 Task: Create a scrum project BuildTech. Add to scrum project BuildTech a team member softage.3@softage.net and assign as Project Lead. Add to scrum project BuildTech a team member softage.4@softage.net
Action: Mouse moved to (199, 55)
Screenshot: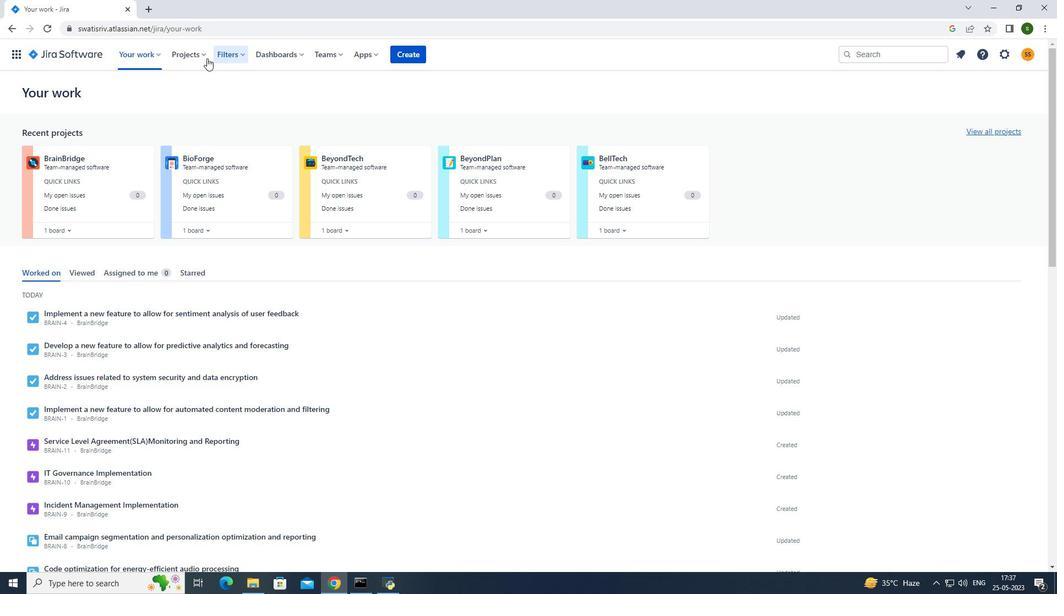 
Action: Mouse pressed left at (199, 55)
Screenshot: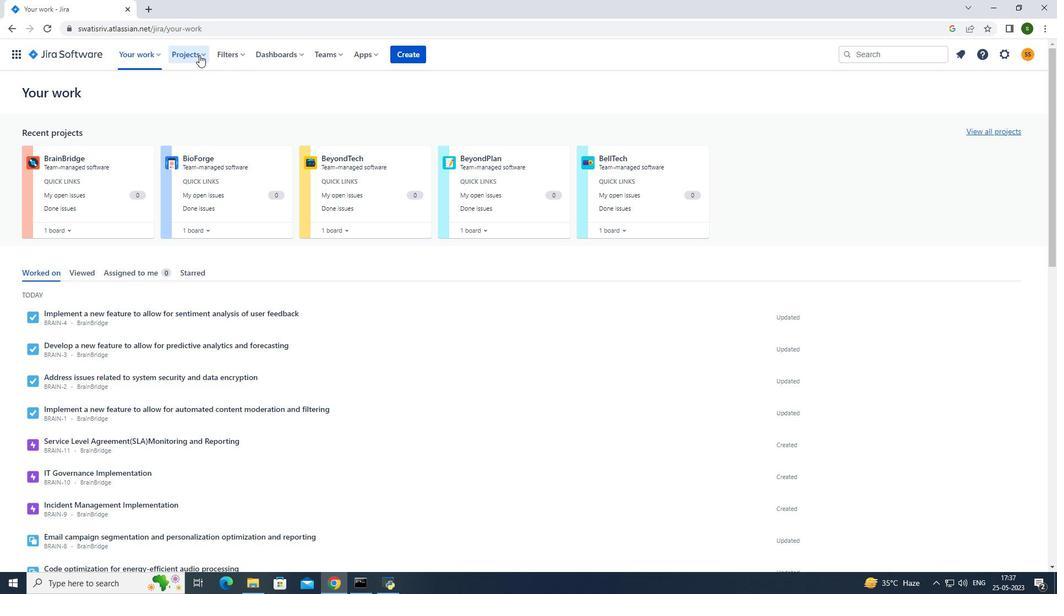 
Action: Mouse moved to (250, 273)
Screenshot: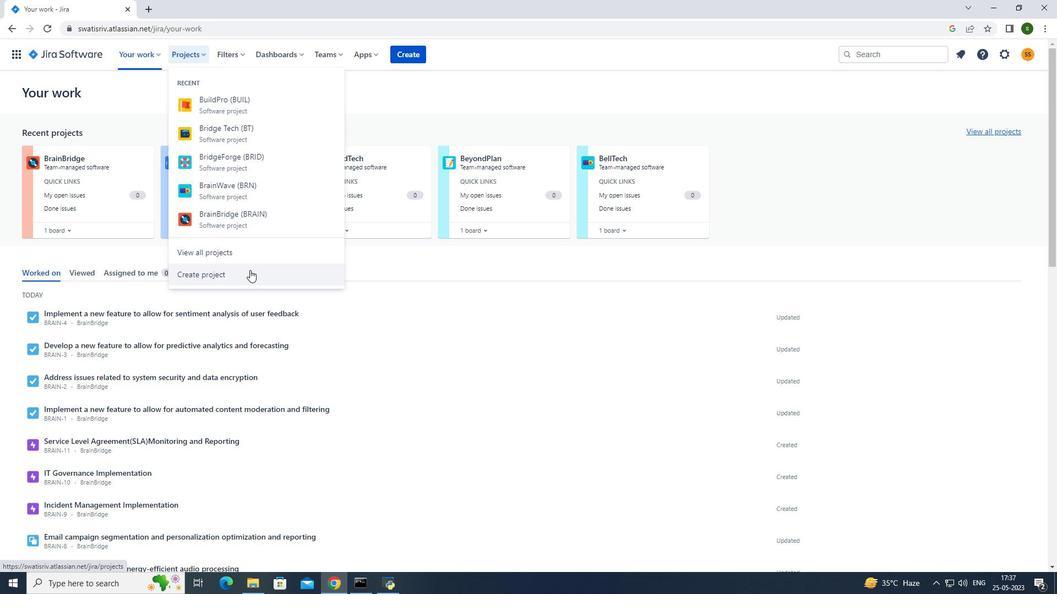 
Action: Mouse pressed left at (250, 273)
Screenshot: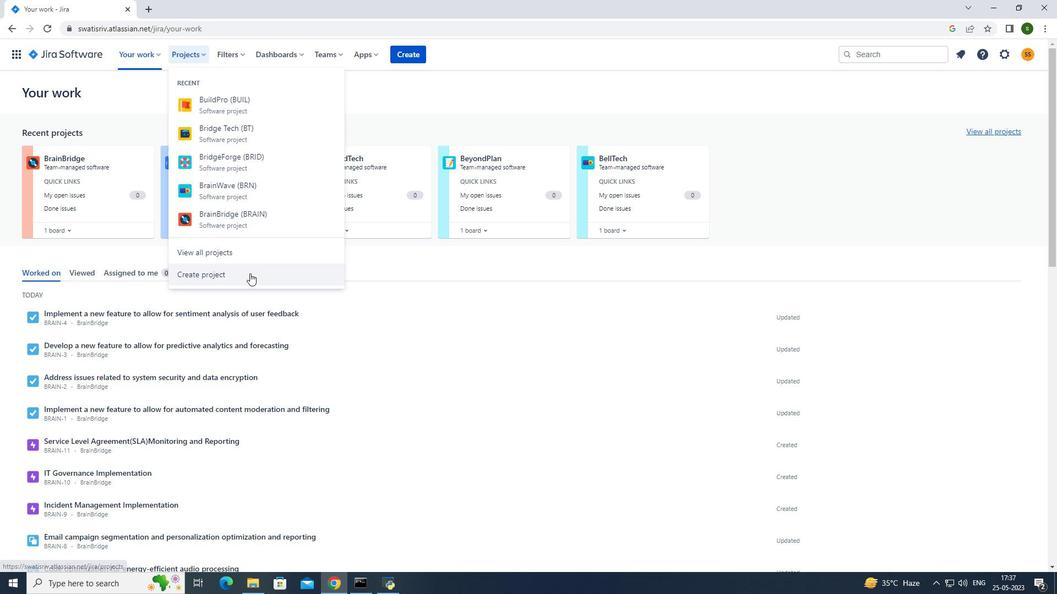
Action: Mouse moved to (717, 269)
Screenshot: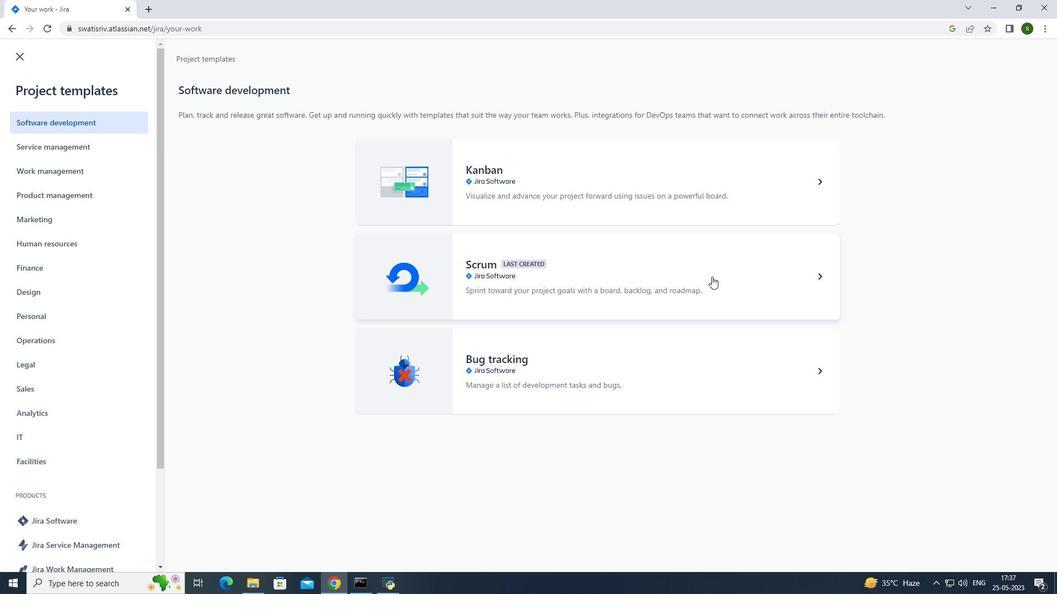 
Action: Mouse pressed left at (717, 269)
Screenshot: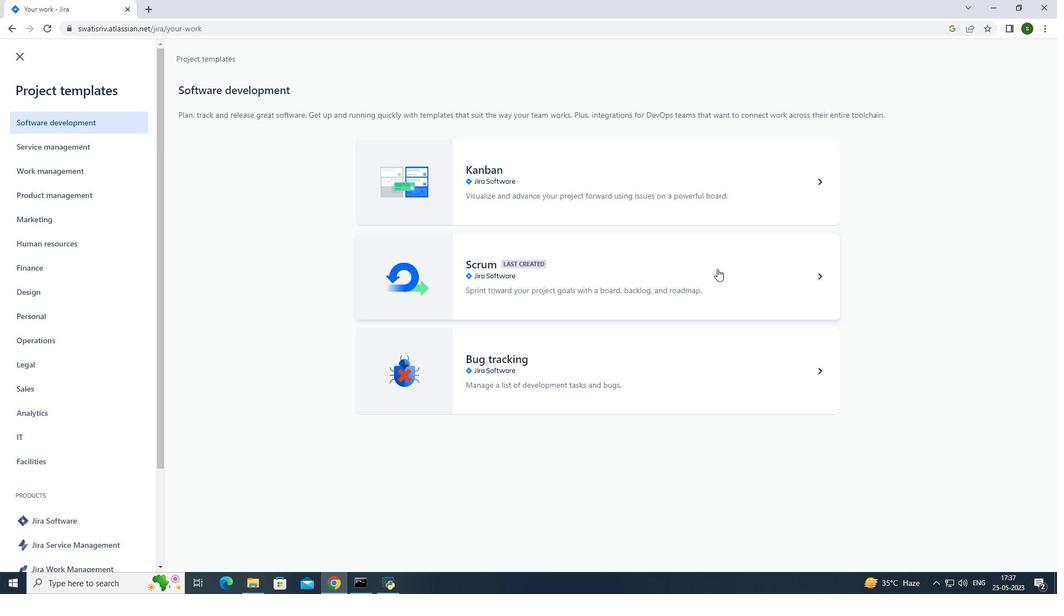 
Action: Mouse moved to (822, 549)
Screenshot: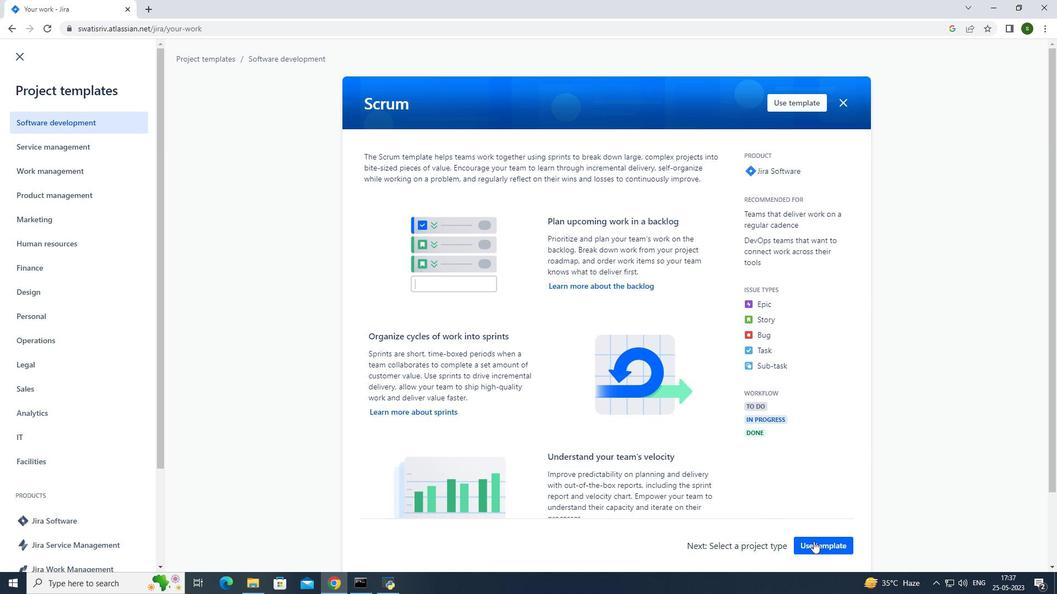 
Action: Mouse pressed left at (822, 549)
Screenshot: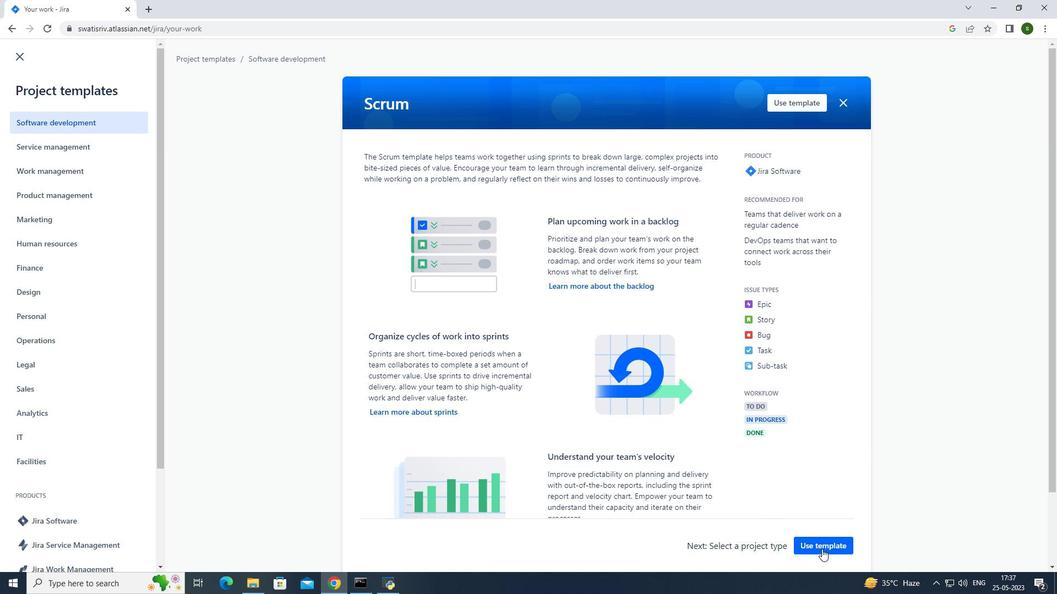 
Action: Mouse moved to (494, 540)
Screenshot: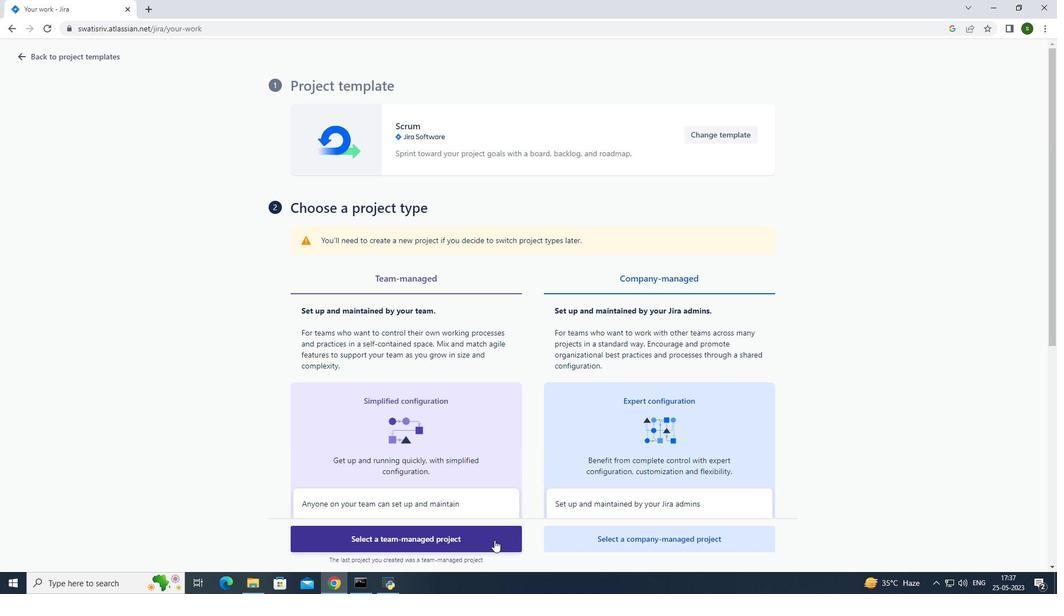 
Action: Mouse pressed left at (494, 540)
Screenshot: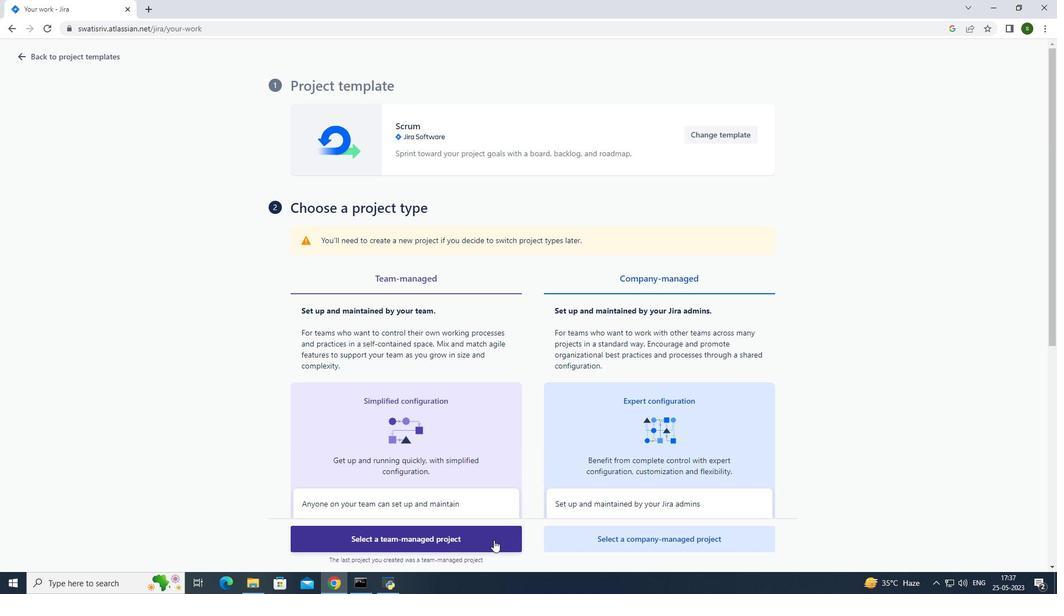 
Action: Mouse moved to (346, 250)
Screenshot: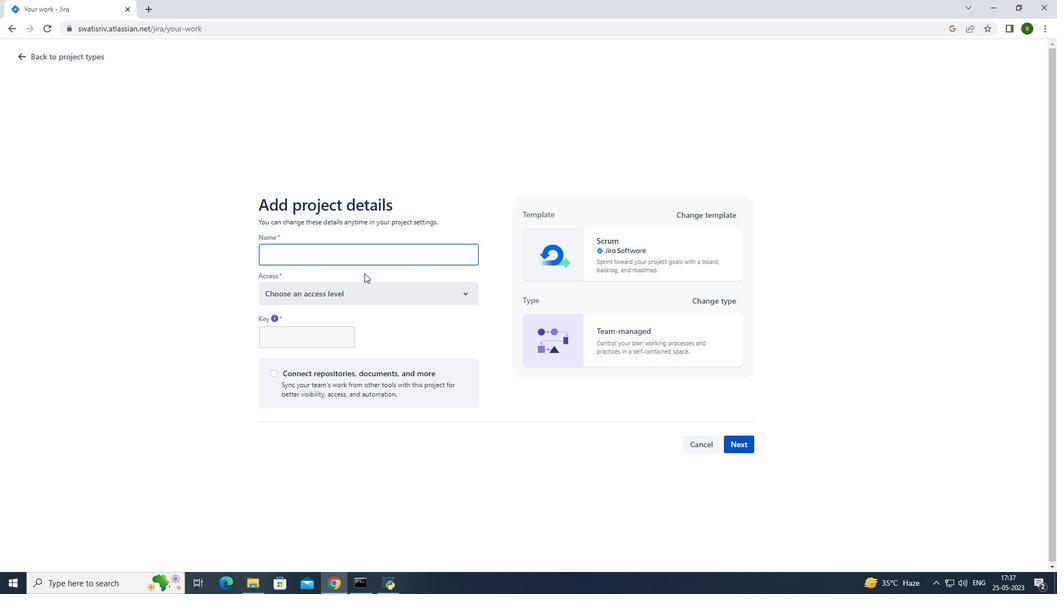 
Action: Mouse pressed left at (346, 250)
Screenshot: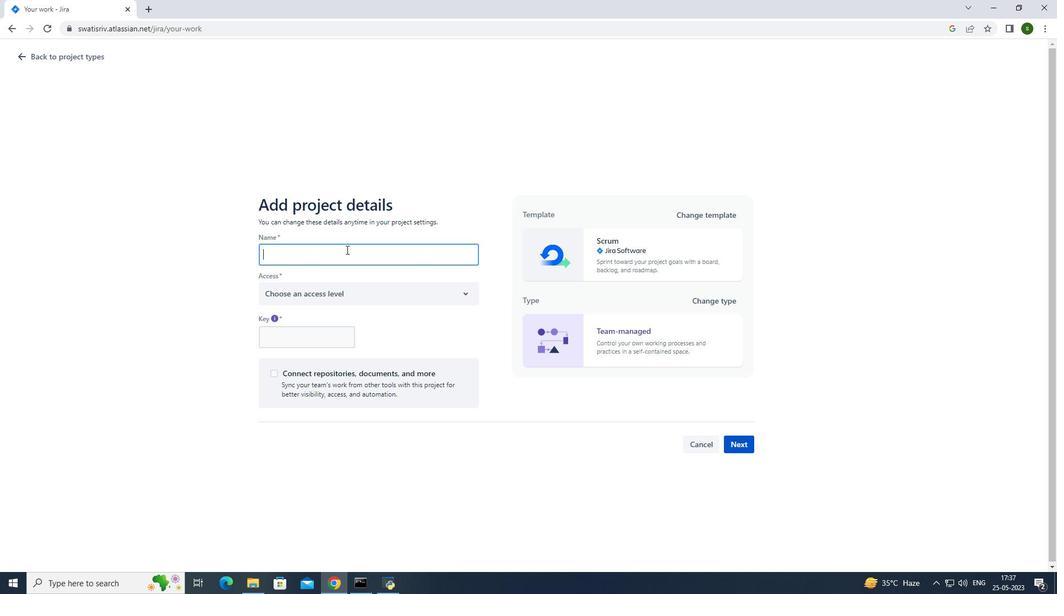 
Action: Mouse moved to (347, 234)
Screenshot: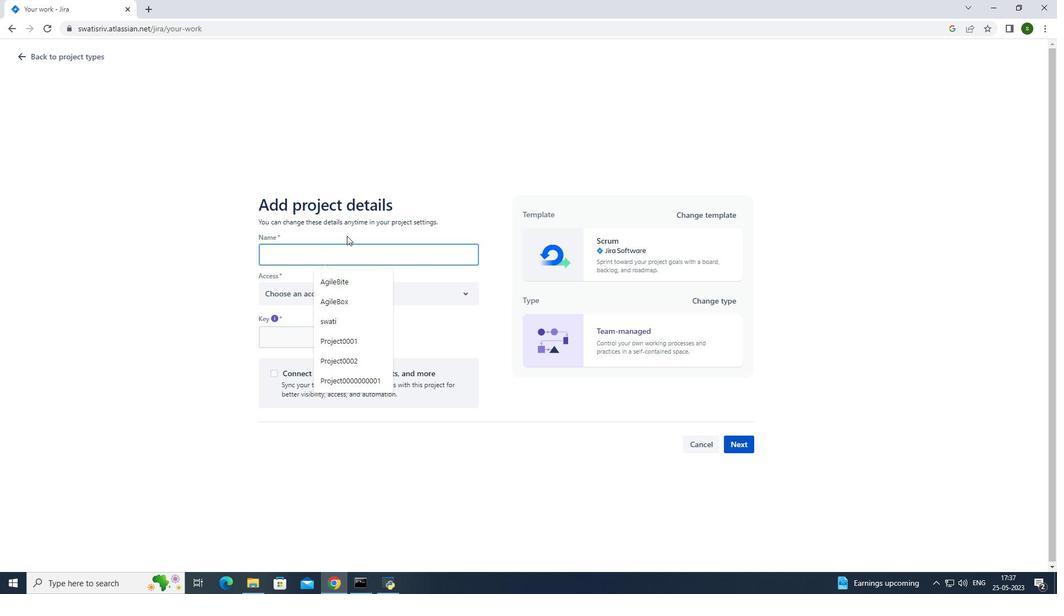 
Action: Key pressed <Key.caps_lock>B<Key.caps_lock>uild<Key.caps_lock>T<Key.caps_lock>ech
Screenshot: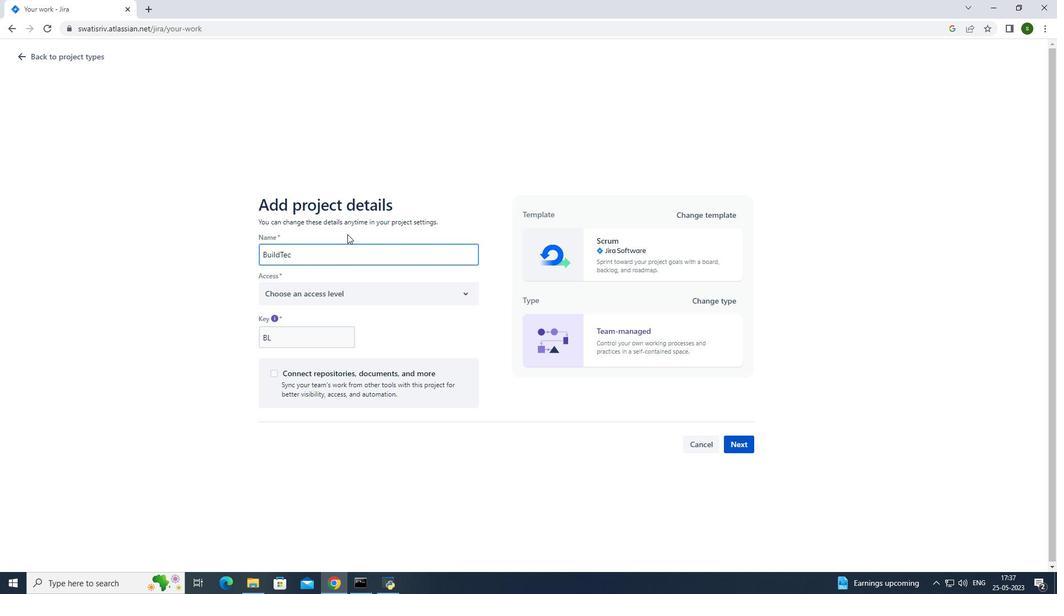 
Action: Mouse moved to (399, 289)
Screenshot: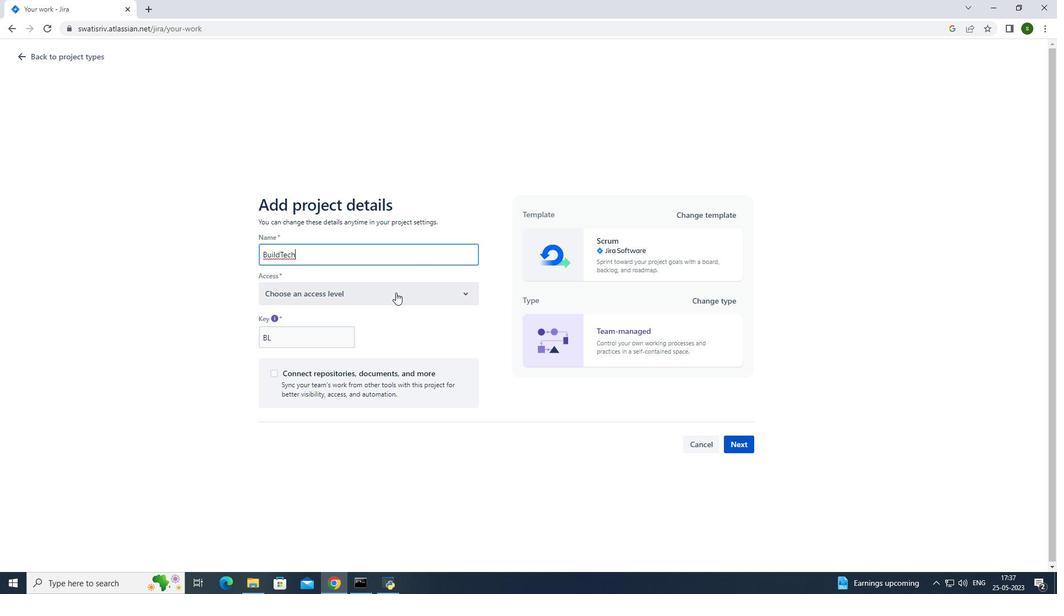 
Action: Mouse pressed left at (399, 289)
Screenshot: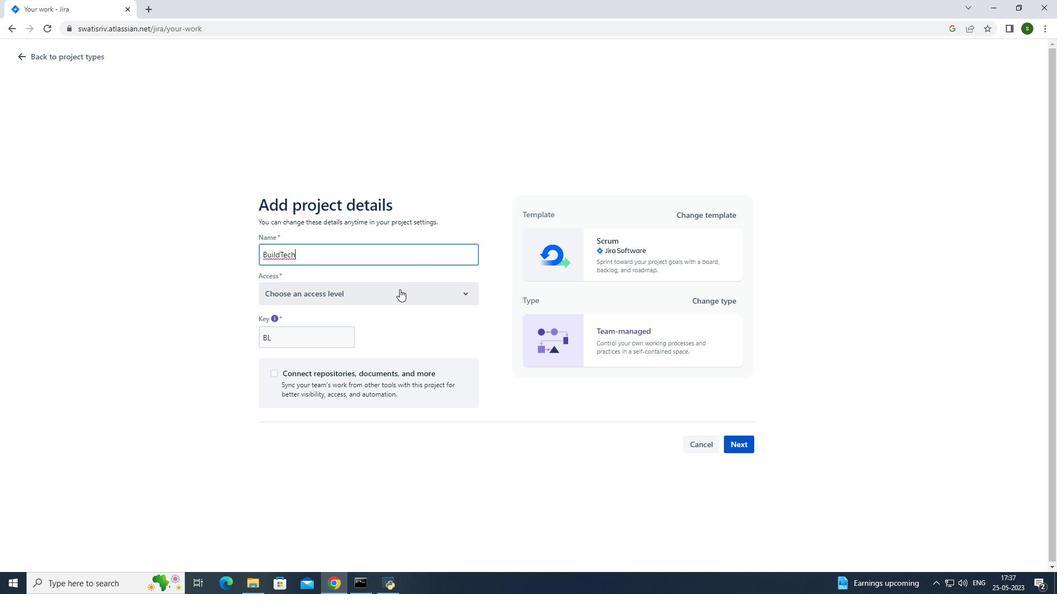 
Action: Mouse moved to (375, 327)
Screenshot: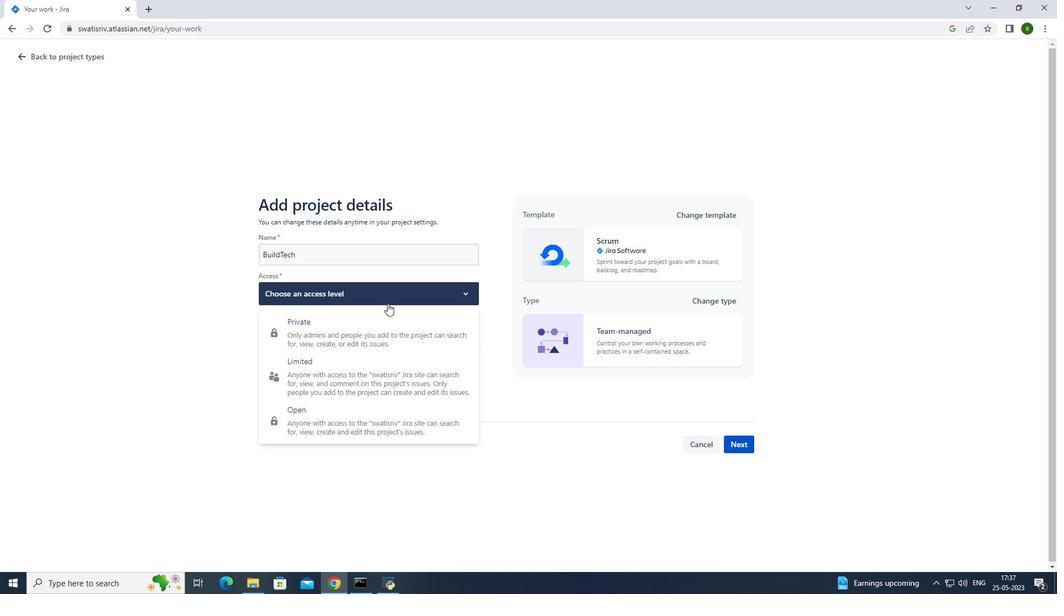 
Action: Mouse pressed left at (375, 327)
Screenshot: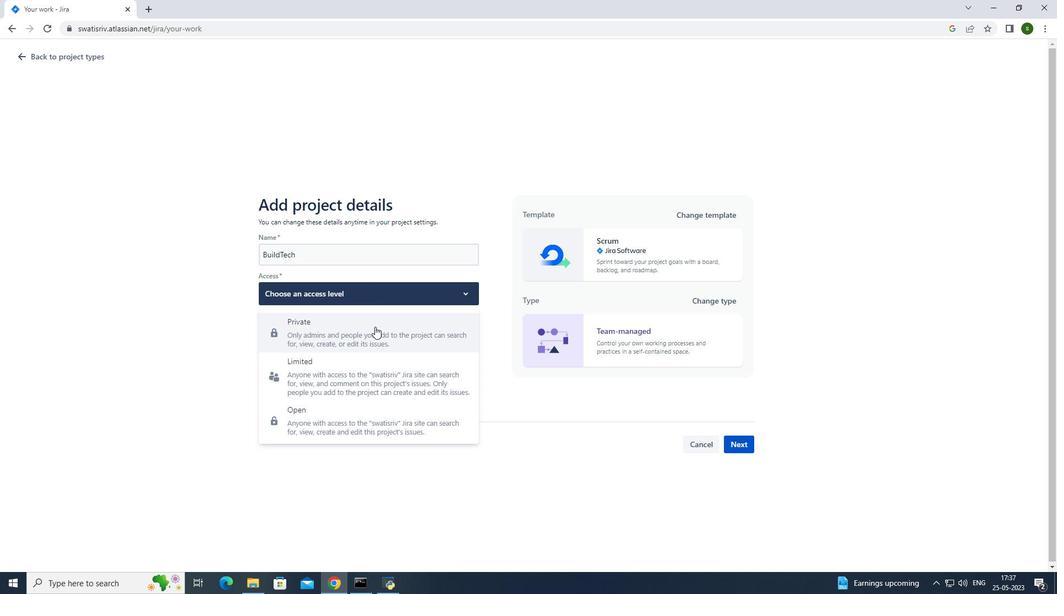 
Action: Mouse moved to (740, 445)
Screenshot: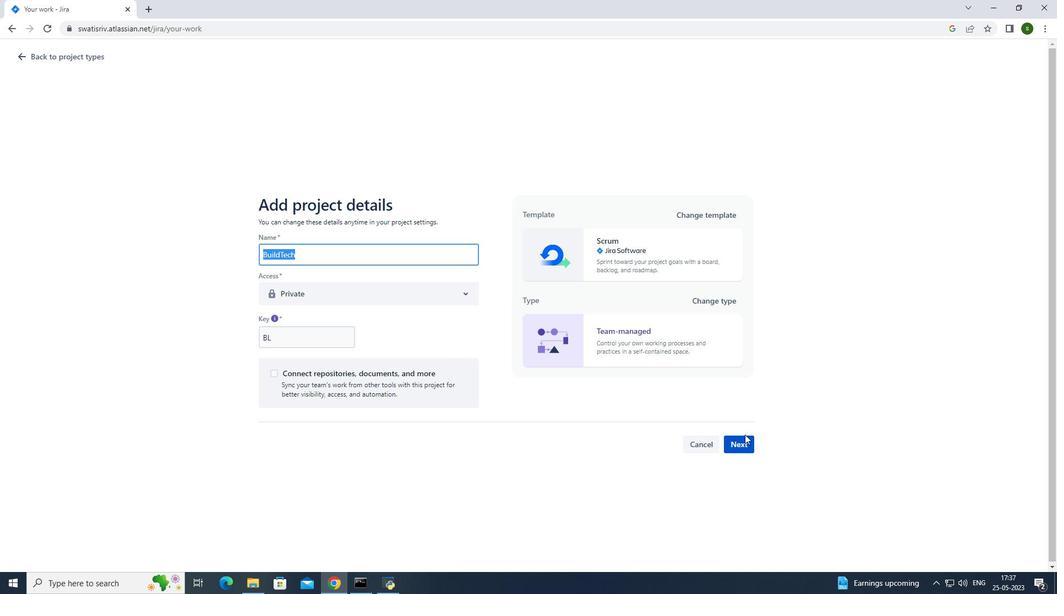 
Action: Mouse pressed left at (740, 445)
Screenshot: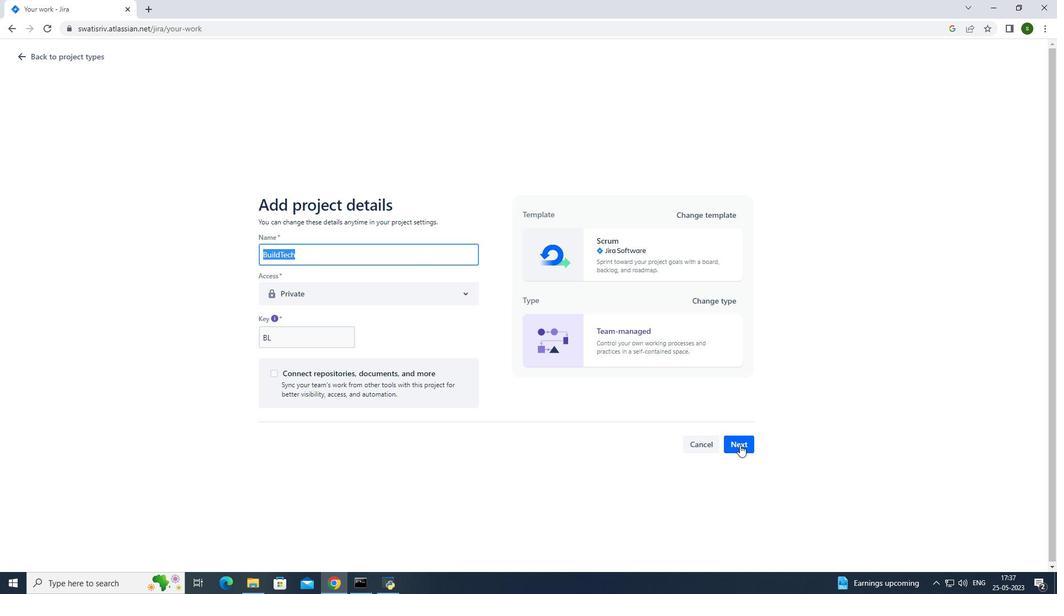 
Action: Mouse moved to (648, 370)
Screenshot: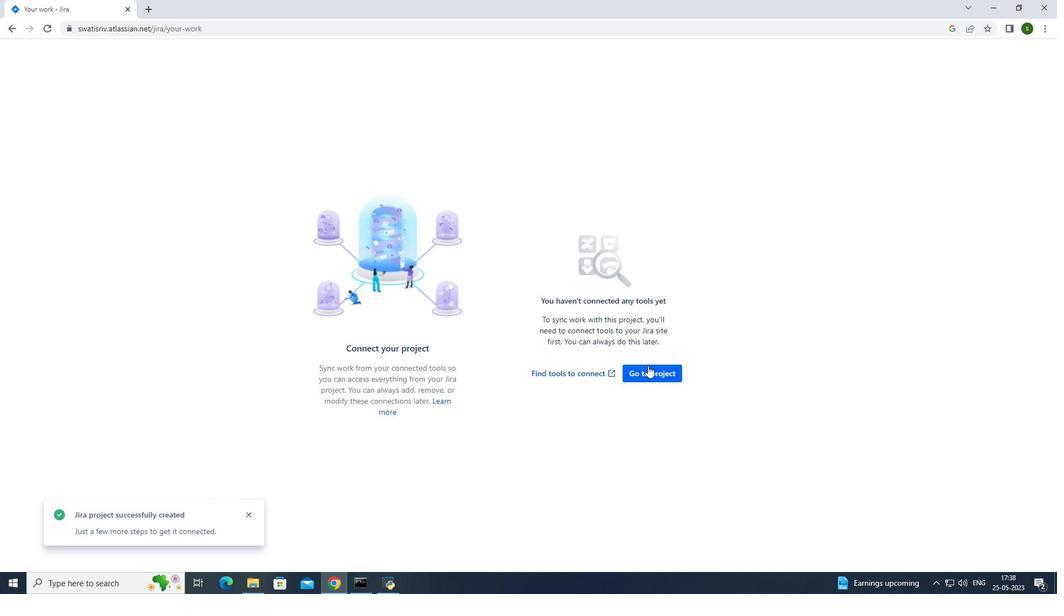 
Action: Mouse pressed left at (648, 370)
Screenshot: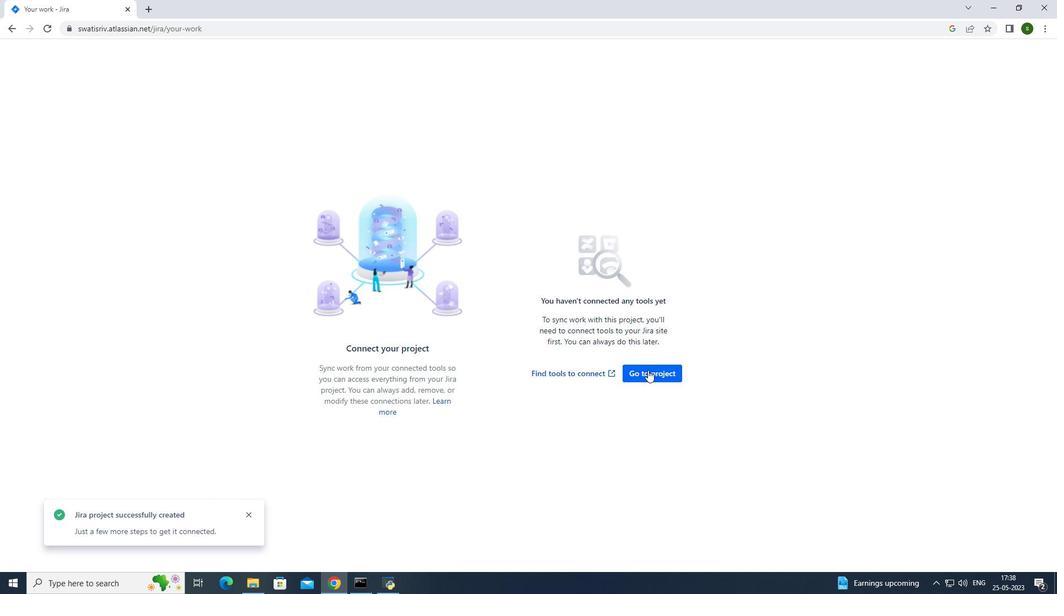 
Action: Mouse moved to (183, 54)
Screenshot: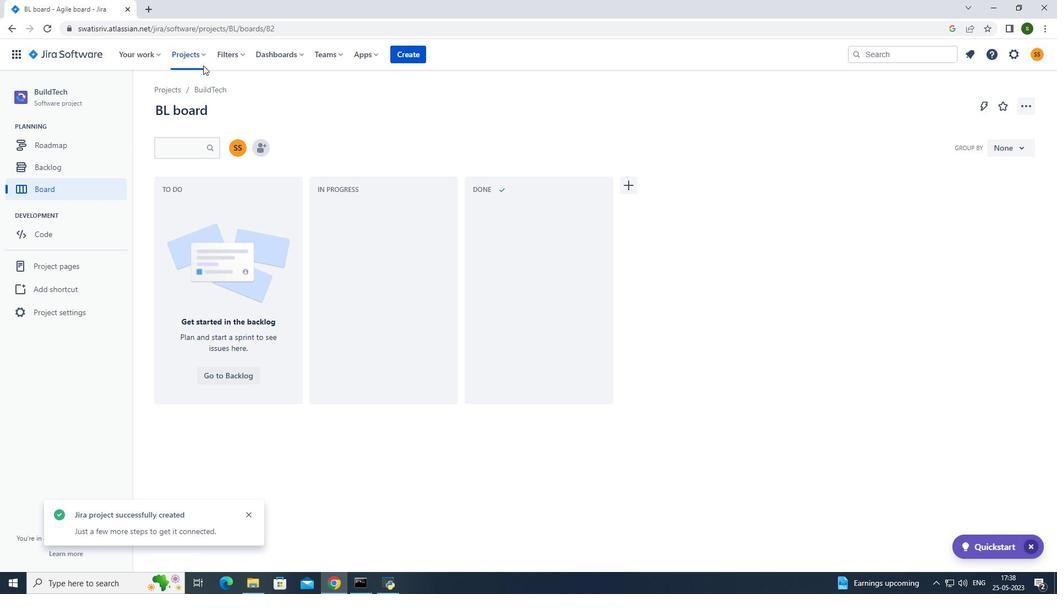 
Action: Mouse pressed left at (183, 54)
Screenshot: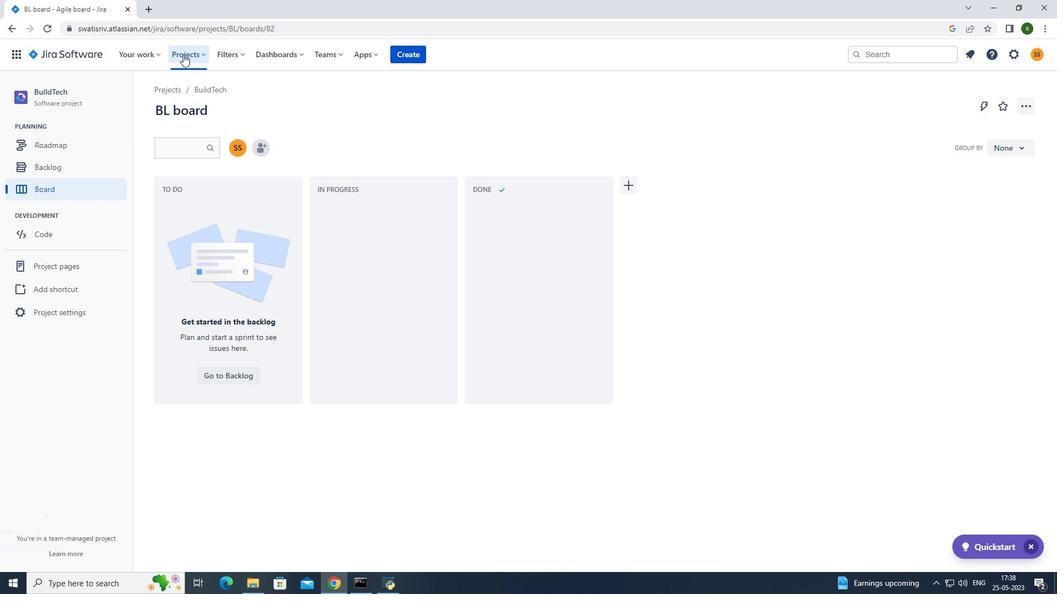 
Action: Mouse moved to (204, 100)
Screenshot: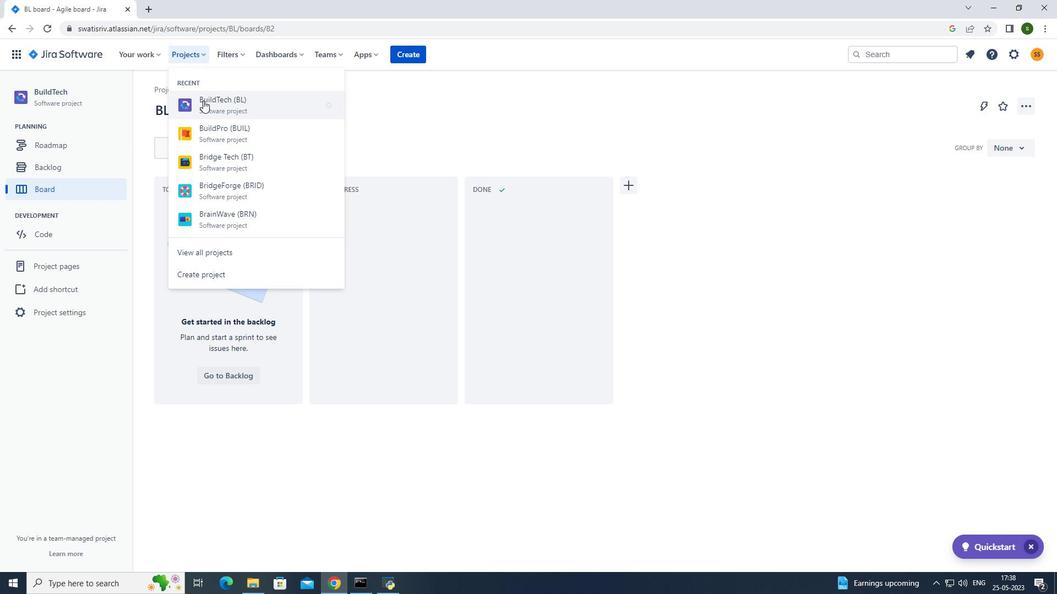 
Action: Mouse pressed left at (204, 100)
Screenshot: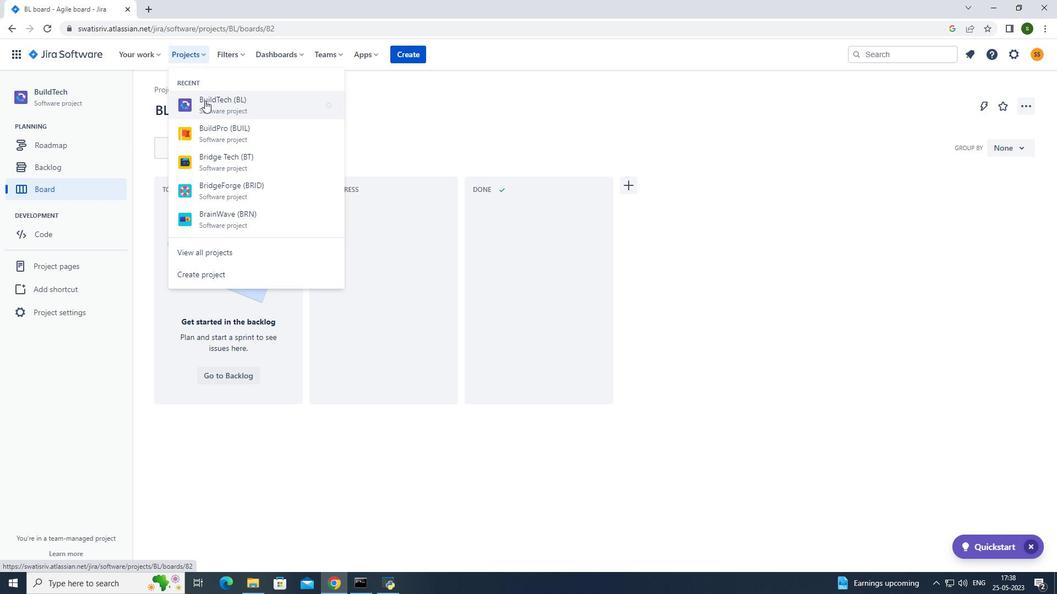 
Action: Mouse moved to (264, 143)
Screenshot: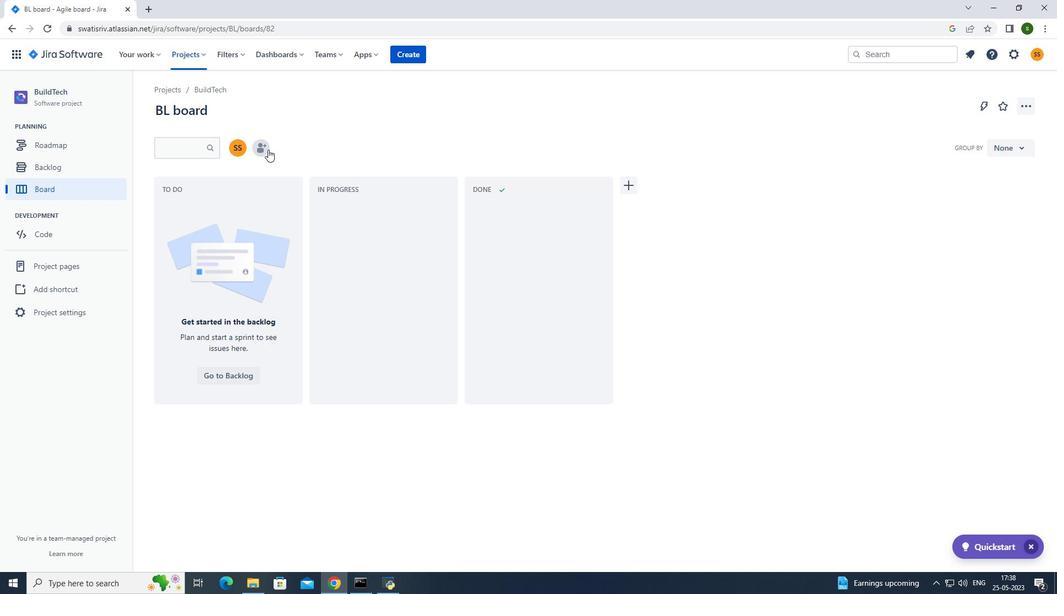 
Action: Mouse pressed left at (264, 143)
Screenshot: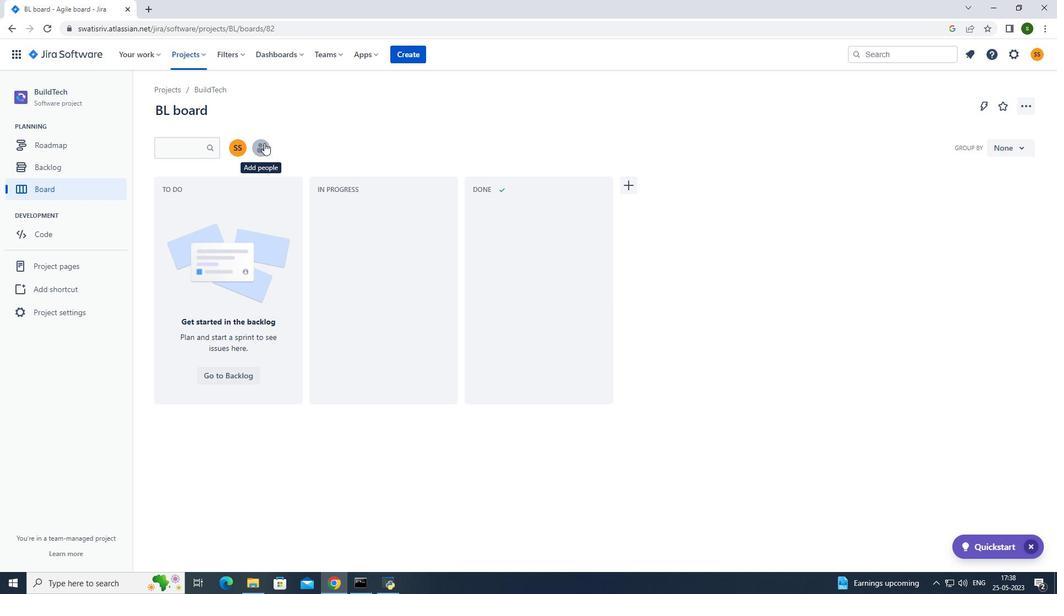 
Action: Mouse moved to (523, 137)
Screenshot: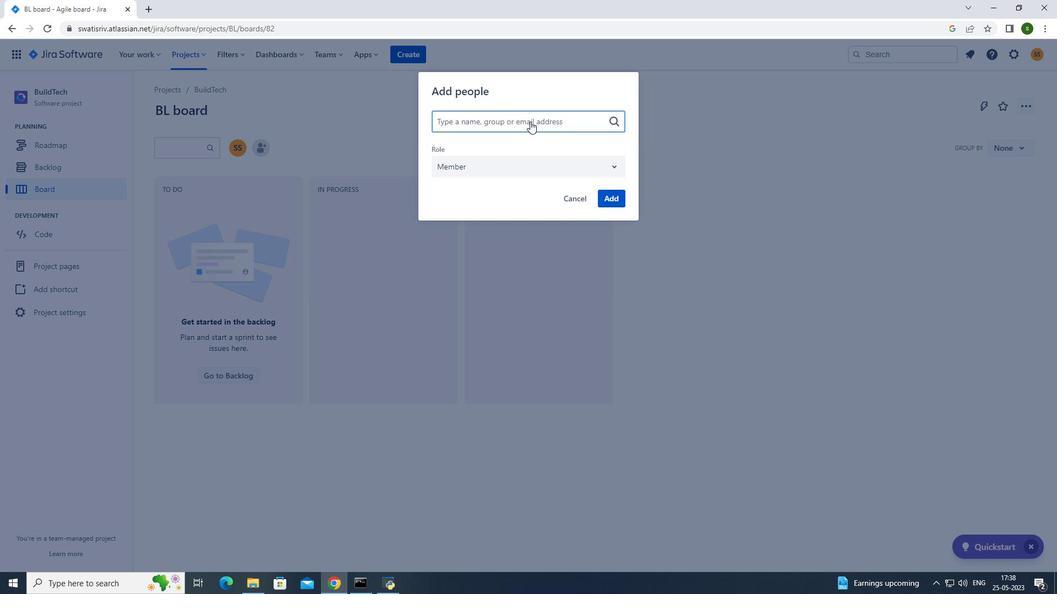 
Action: Key pressed softage.3<Key.shift>@softage.net
Screenshot: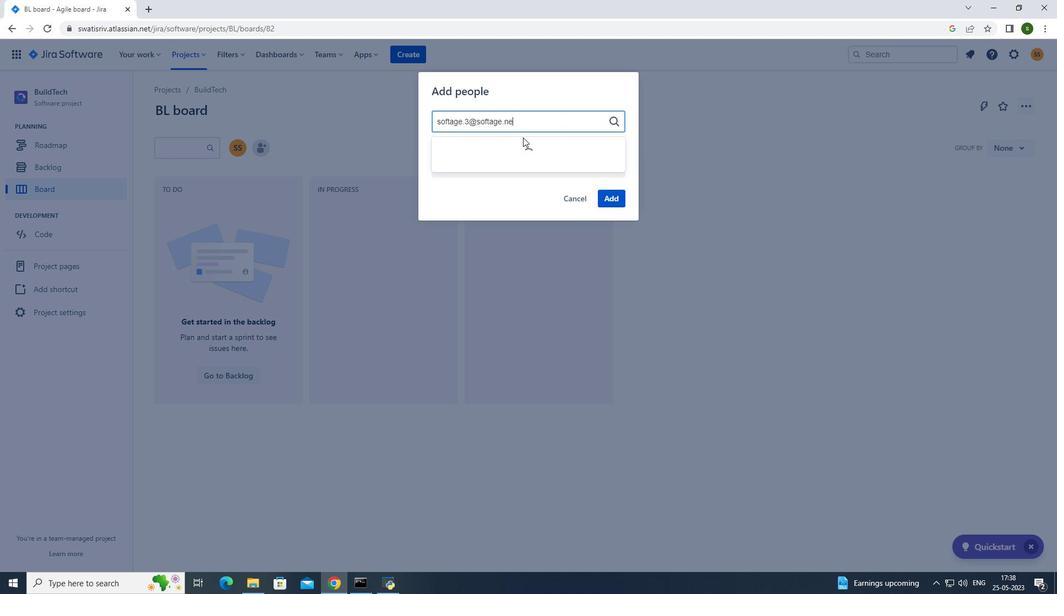 
Action: Mouse moved to (485, 157)
Screenshot: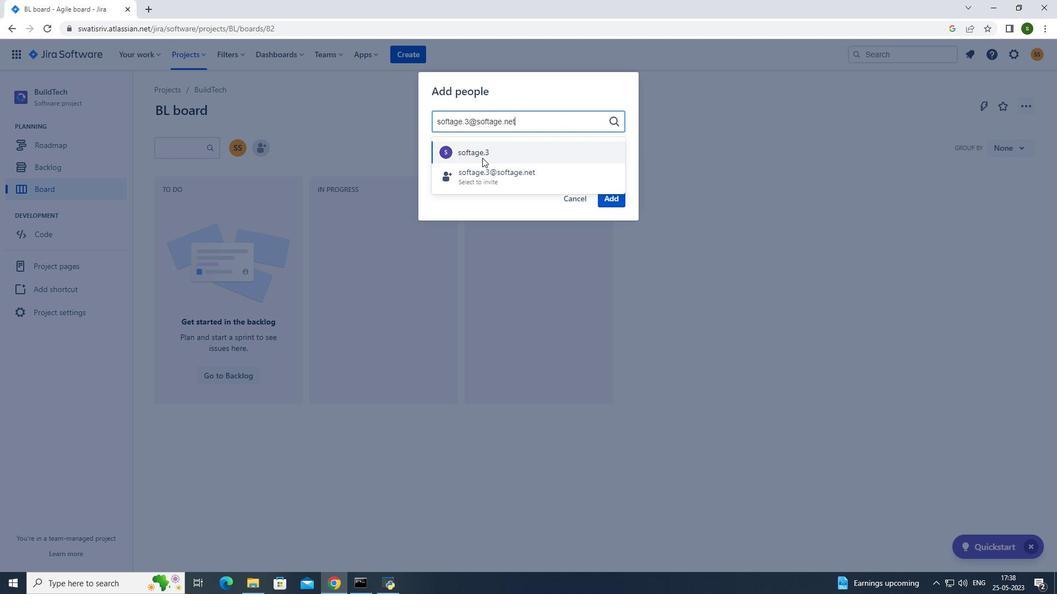 
Action: Mouse pressed left at (485, 157)
Screenshot: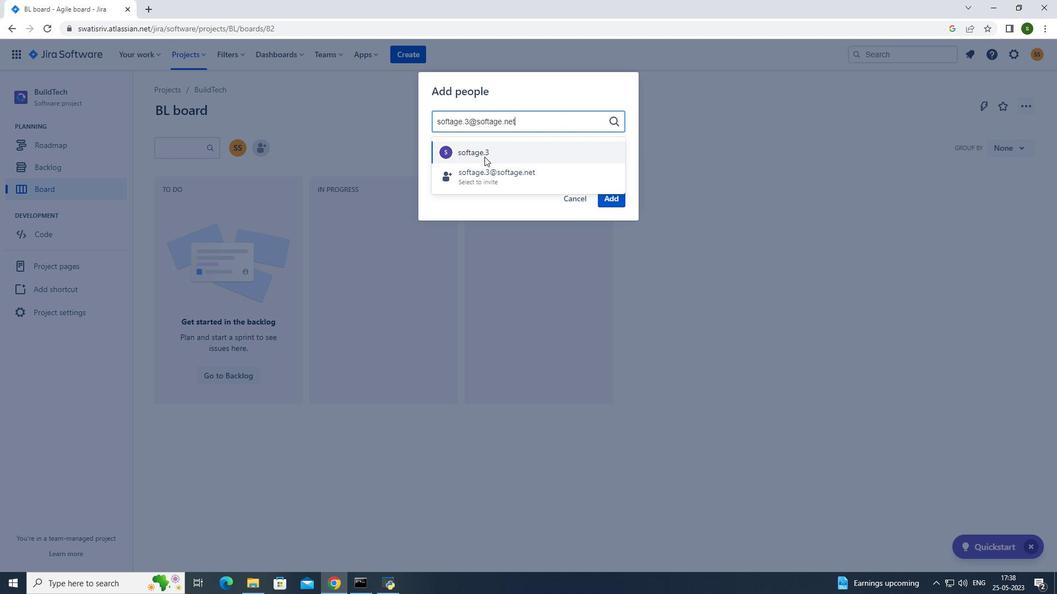
Action: Mouse moved to (612, 197)
Screenshot: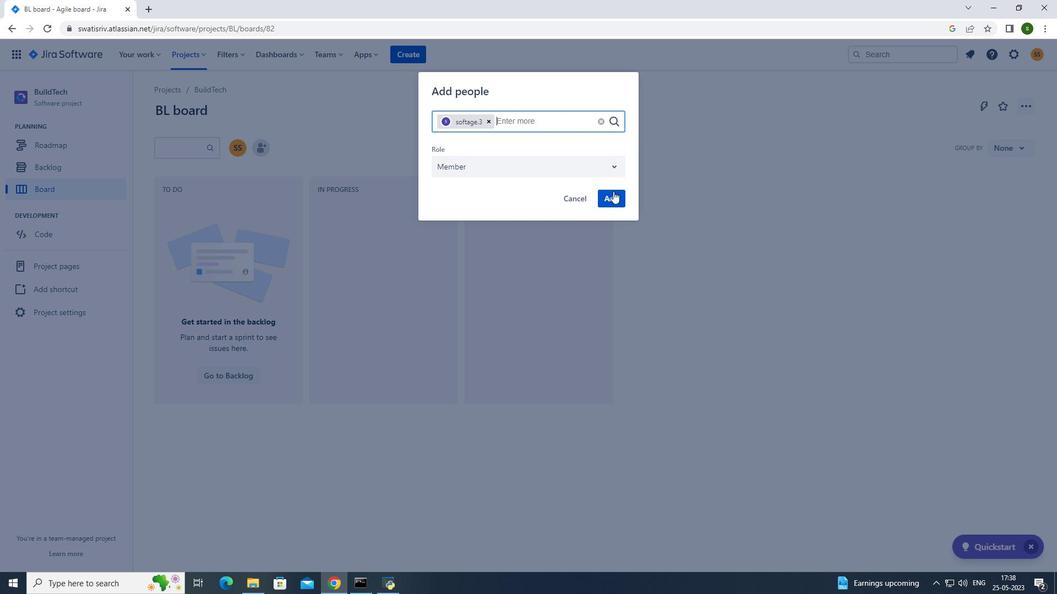
Action: Mouse pressed left at (612, 197)
Screenshot: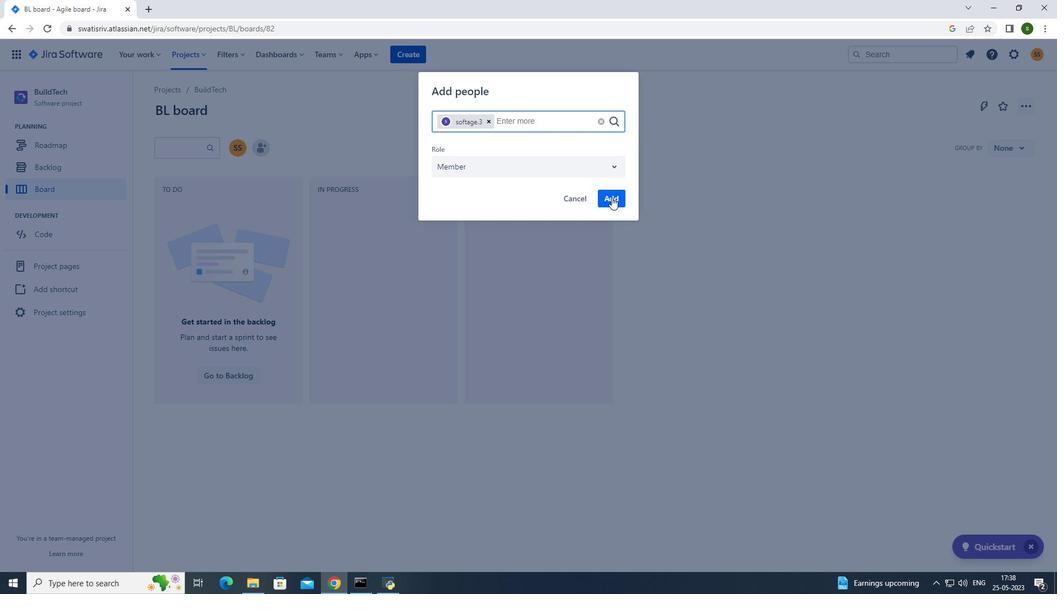
Action: Mouse moved to (204, 51)
Screenshot: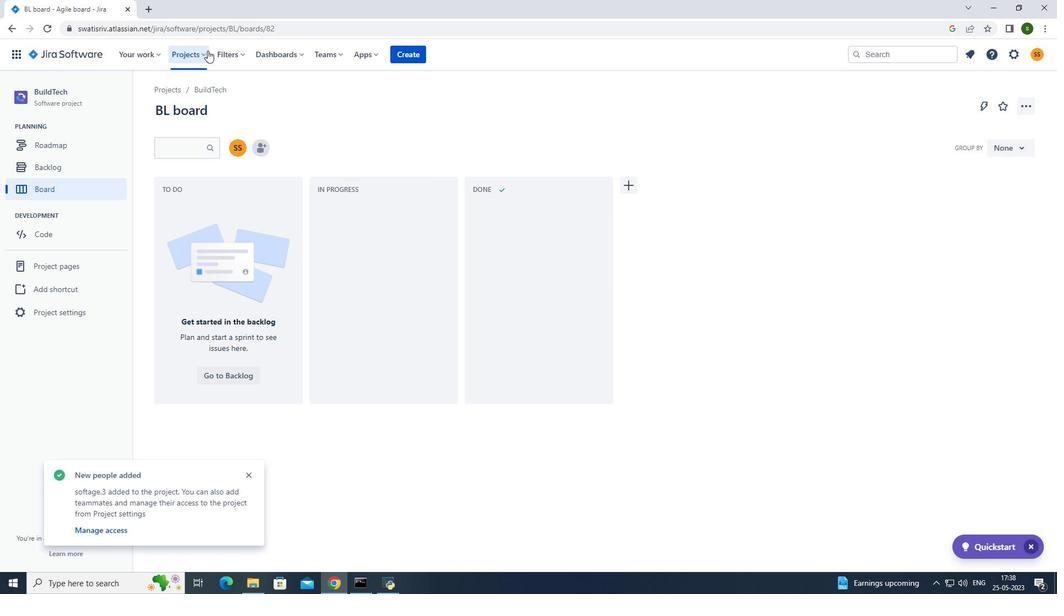 
Action: Mouse pressed left at (204, 51)
Screenshot: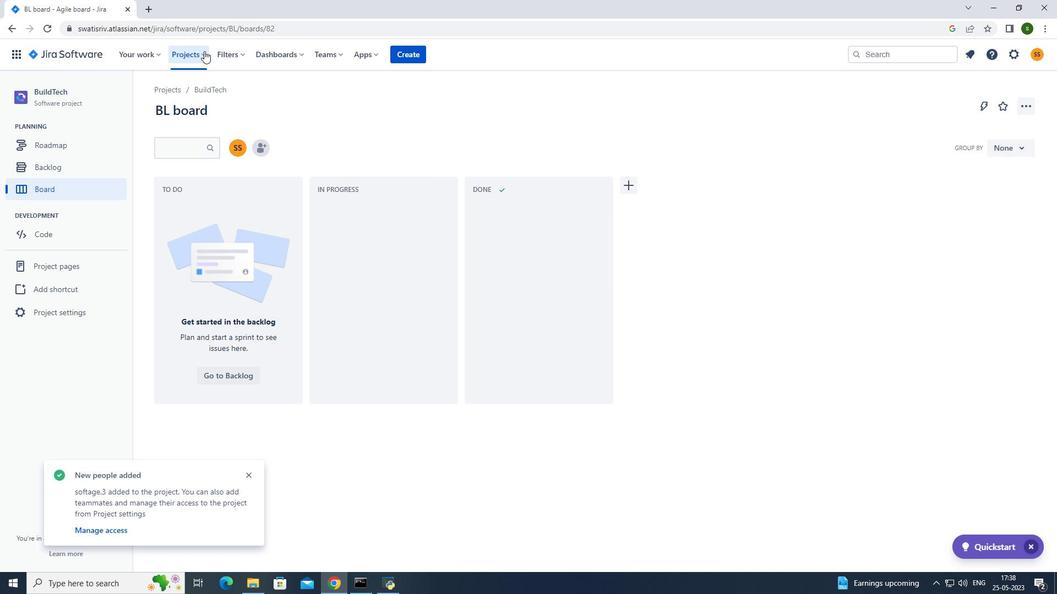 
Action: Mouse moved to (217, 101)
Screenshot: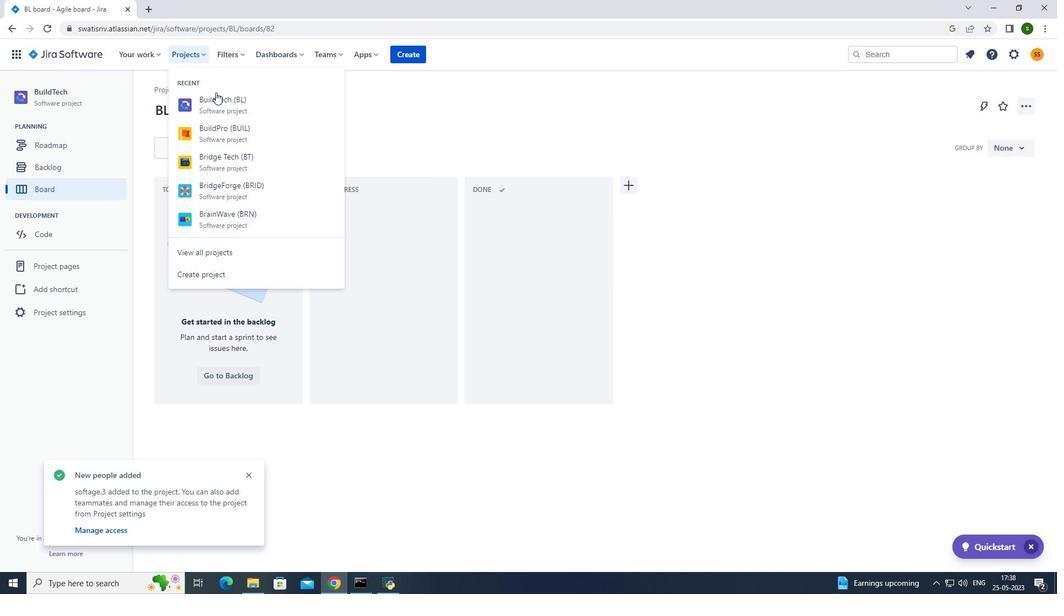 
Action: Mouse pressed left at (217, 101)
Screenshot: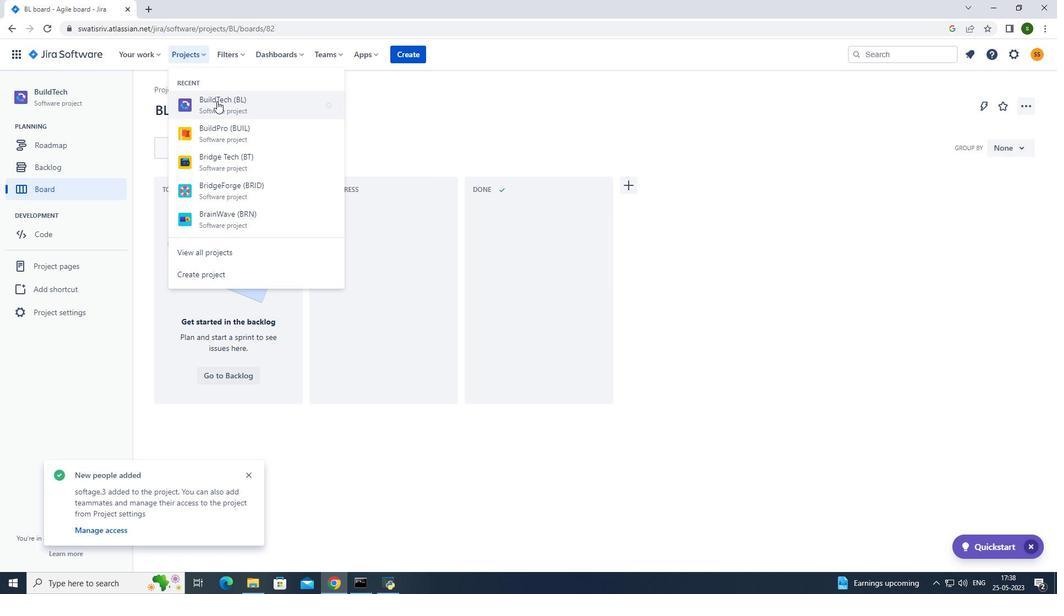 
Action: Mouse moved to (94, 313)
Screenshot: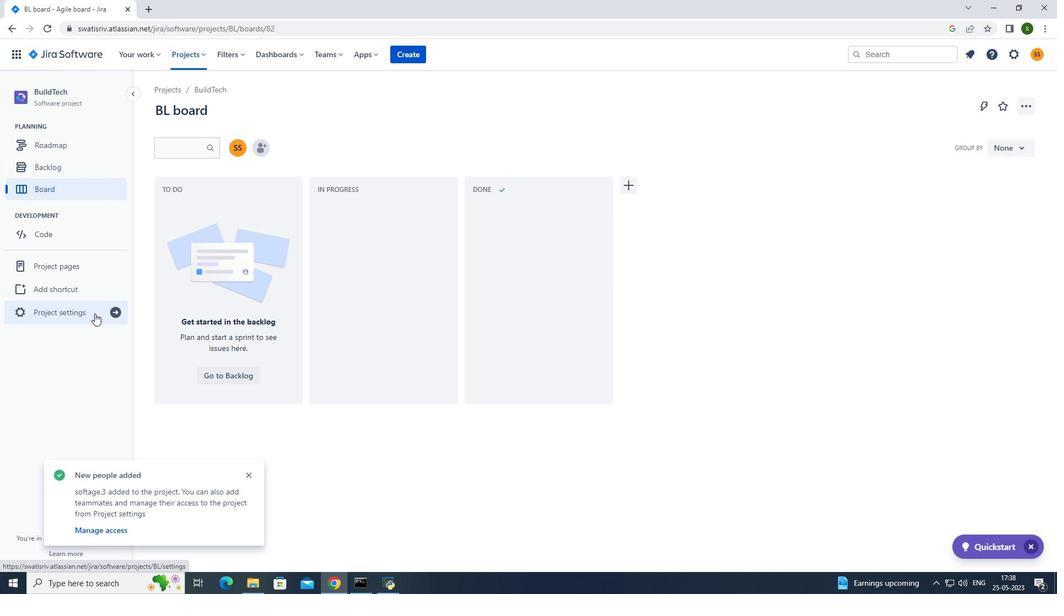 
Action: Mouse pressed left at (94, 313)
Screenshot: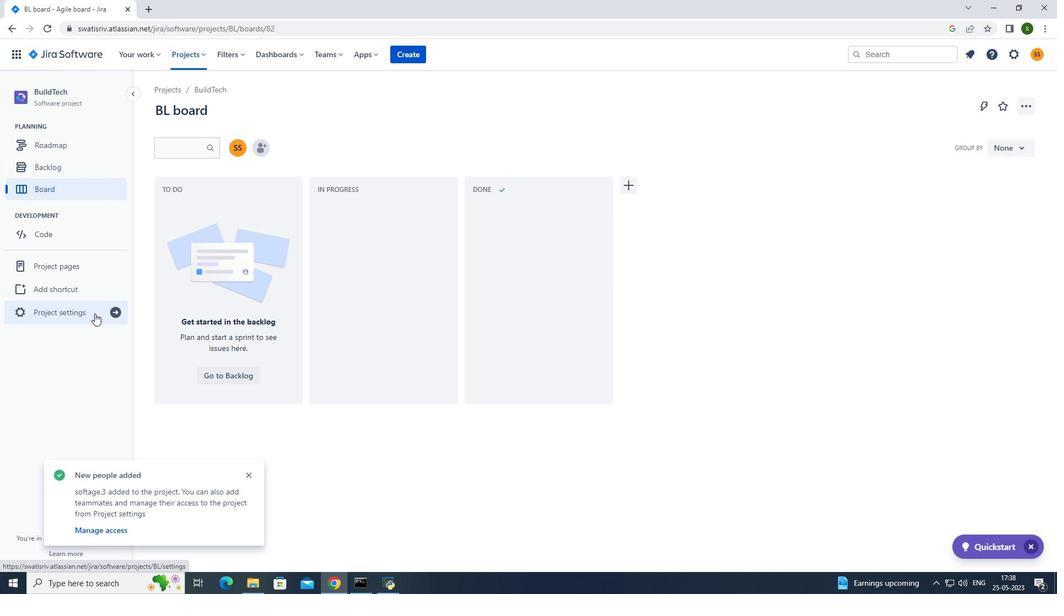 
Action: Mouse moved to (567, 396)
Screenshot: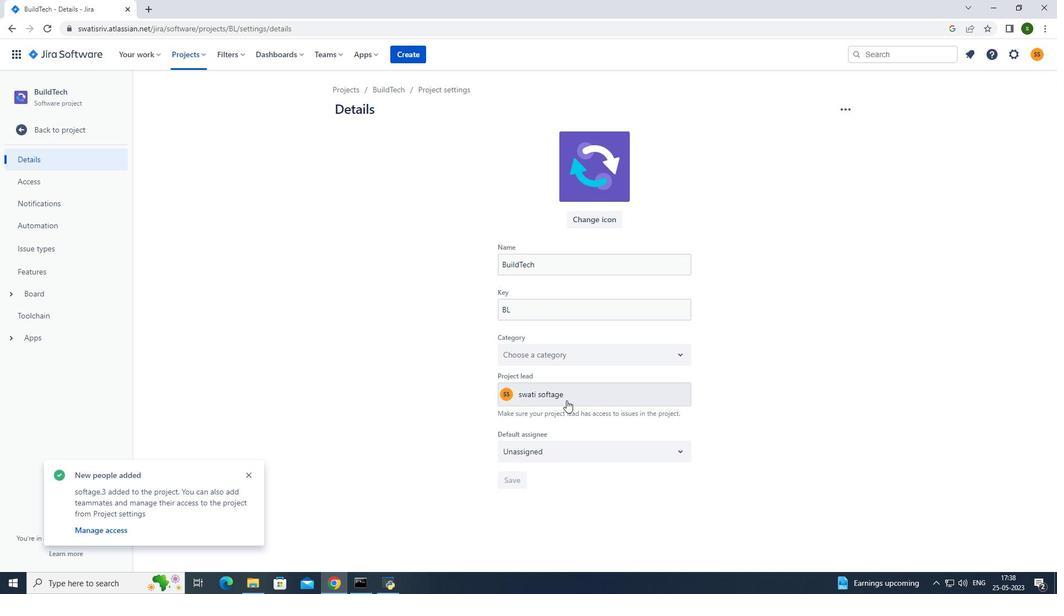 
Action: Mouse pressed left at (567, 396)
Screenshot: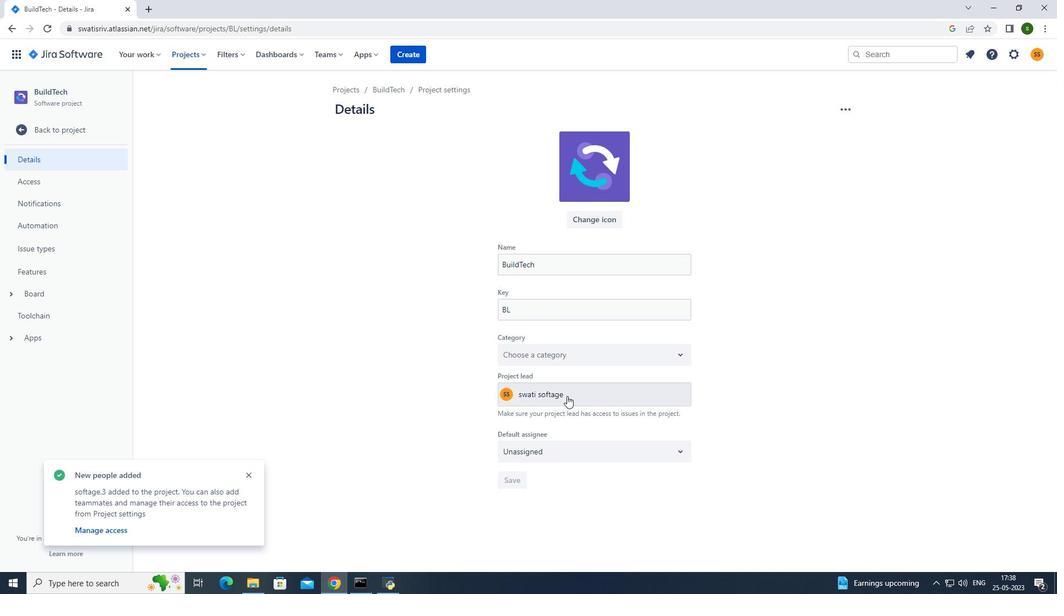 
Action: Mouse moved to (569, 392)
Screenshot: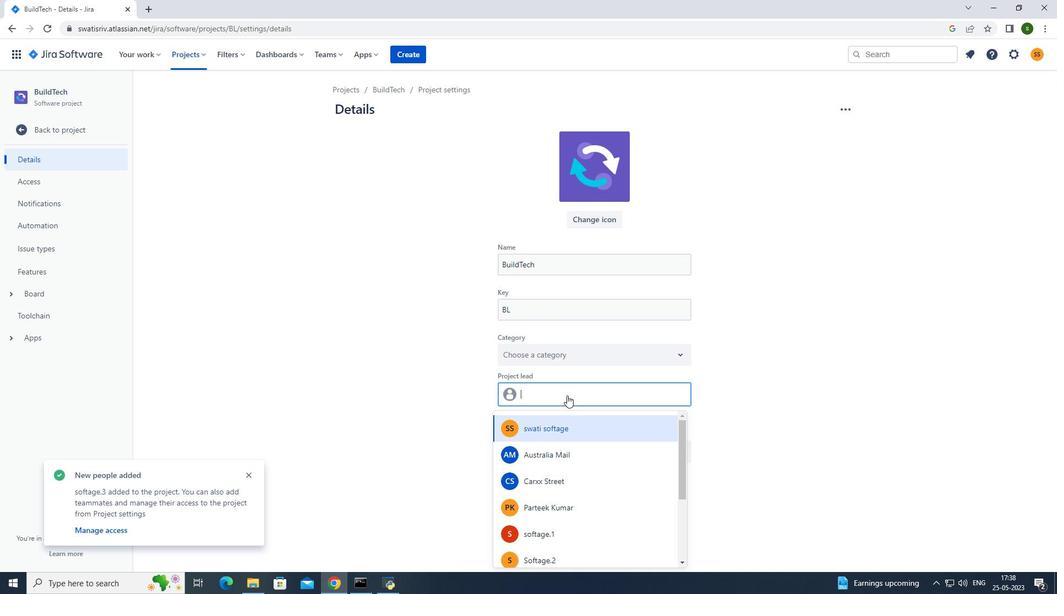 
Action: Key pressed softage.3<Key.shift>@softage.net
Screenshot: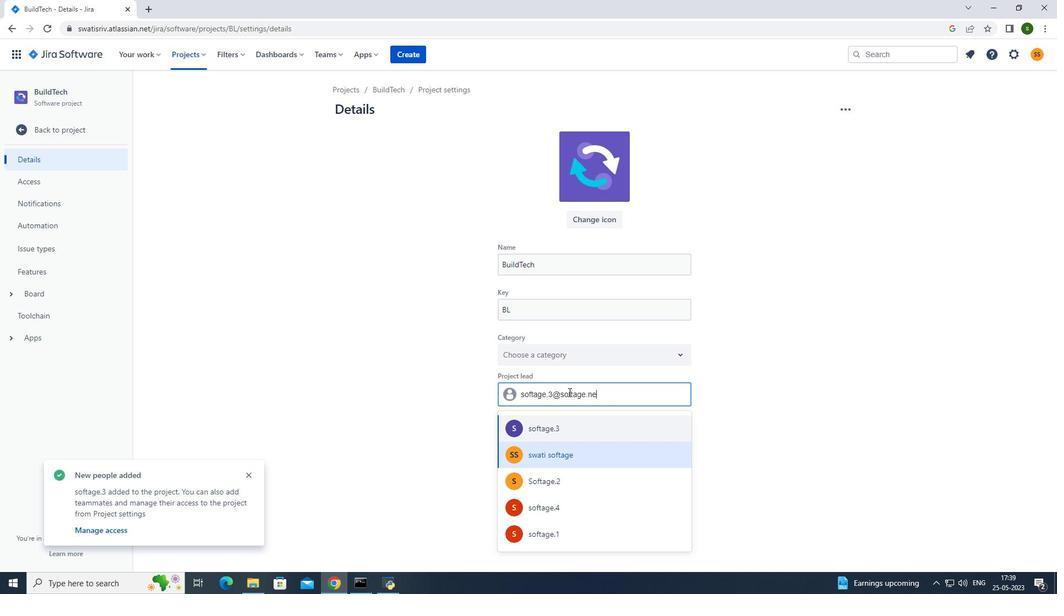 
Action: Mouse moved to (569, 428)
Screenshot: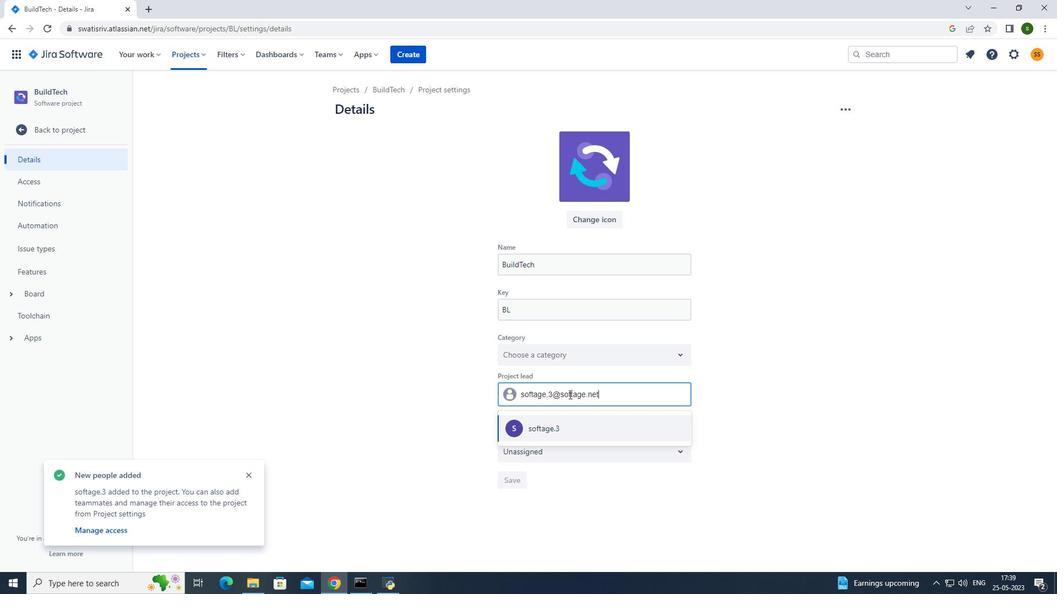 
Action: Mouse pressed left at (569, 428)
Screenshot: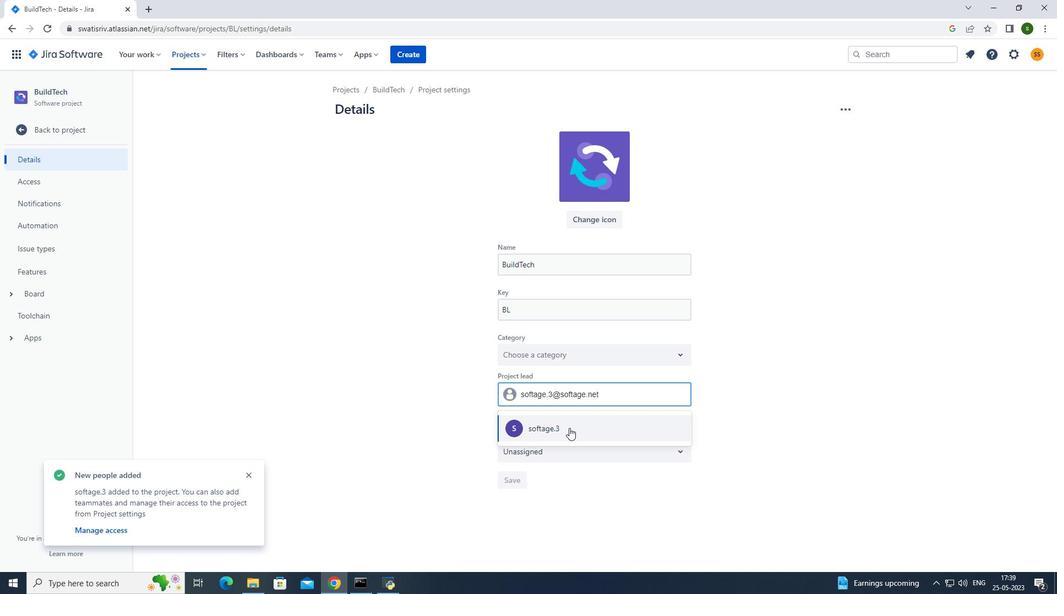 
Action: Mouse moved to (511, 479)
Screenshot: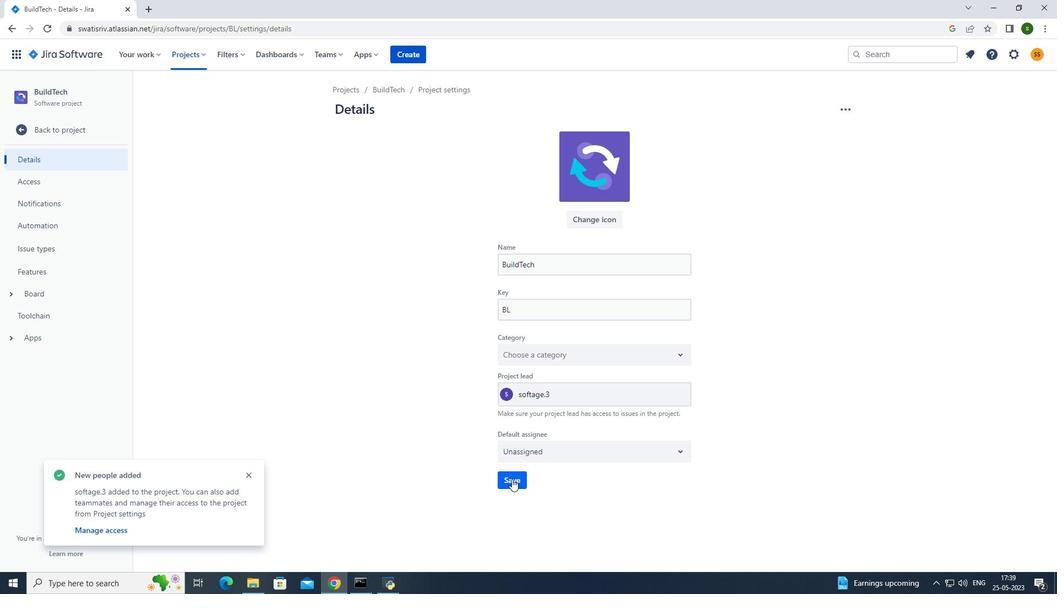 
Action: Mouse pressed left at (511, 479)
Screenshot: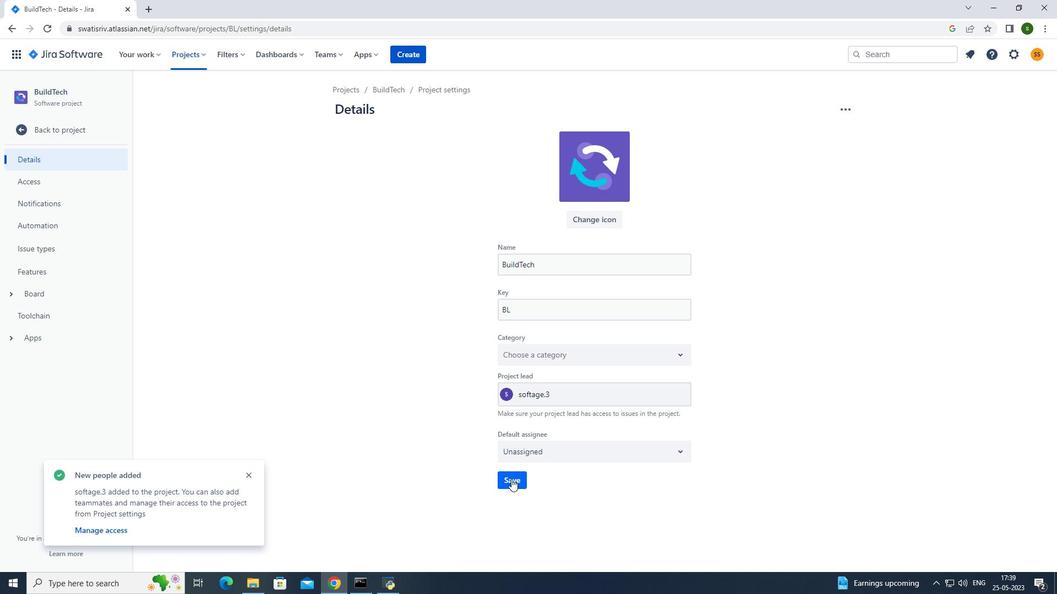 
Action: Mouse moved to (188, 58)
Screenshot: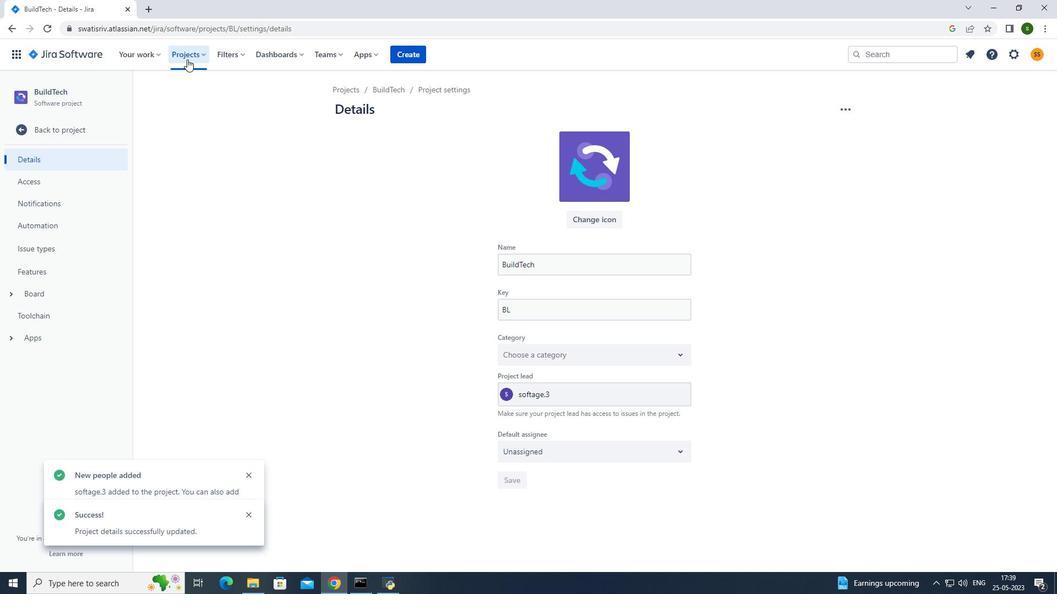 
Action: Mouse pressed left at (188, 58)
Screenshot: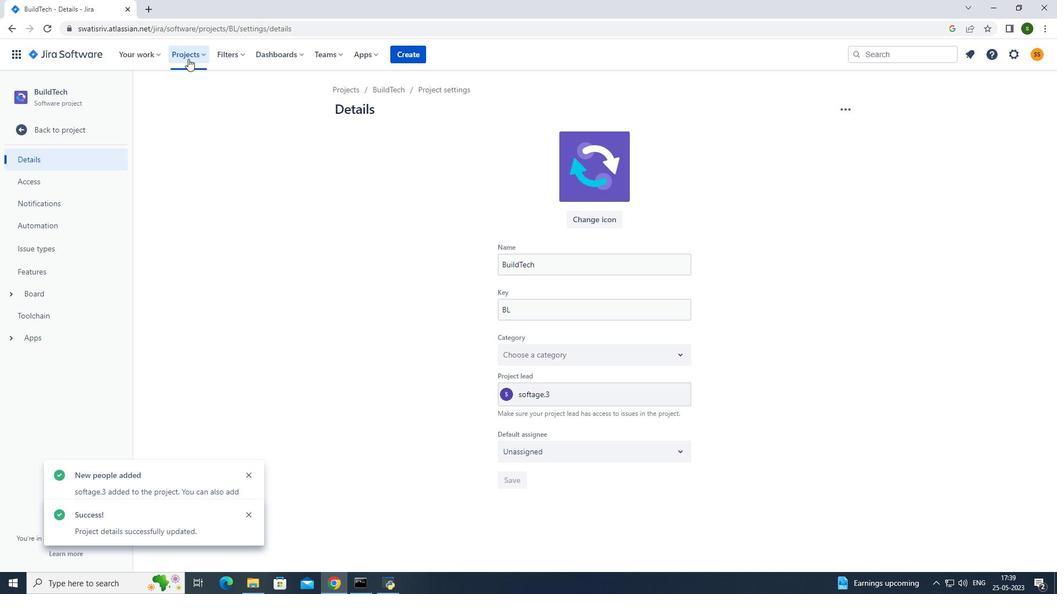 
Action: Mouse moved to (202, 103)
Screenshot: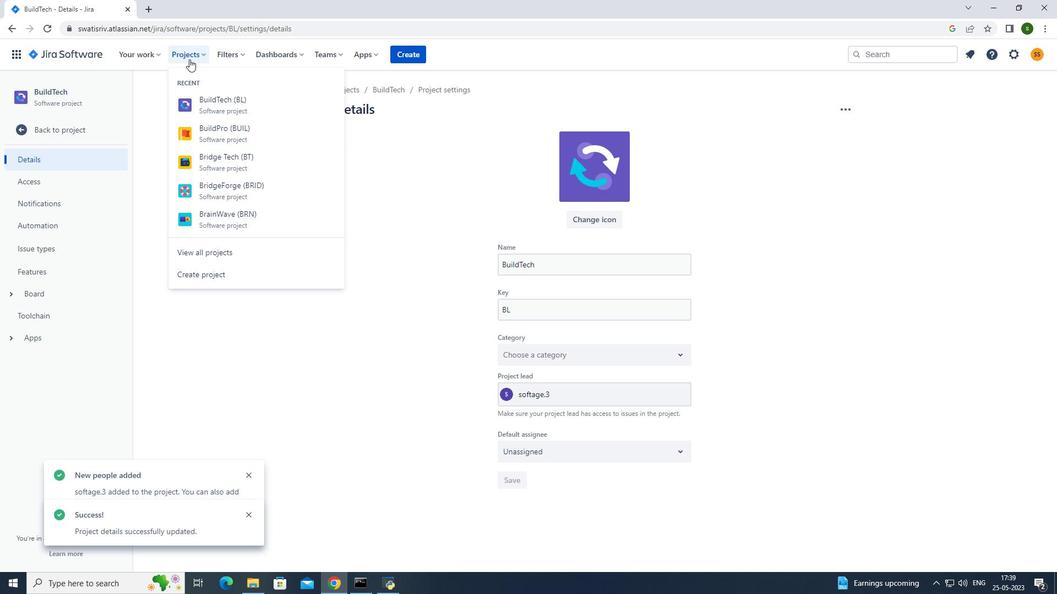 
Action: Mouse pressed left at (202, 103)
Screenshot: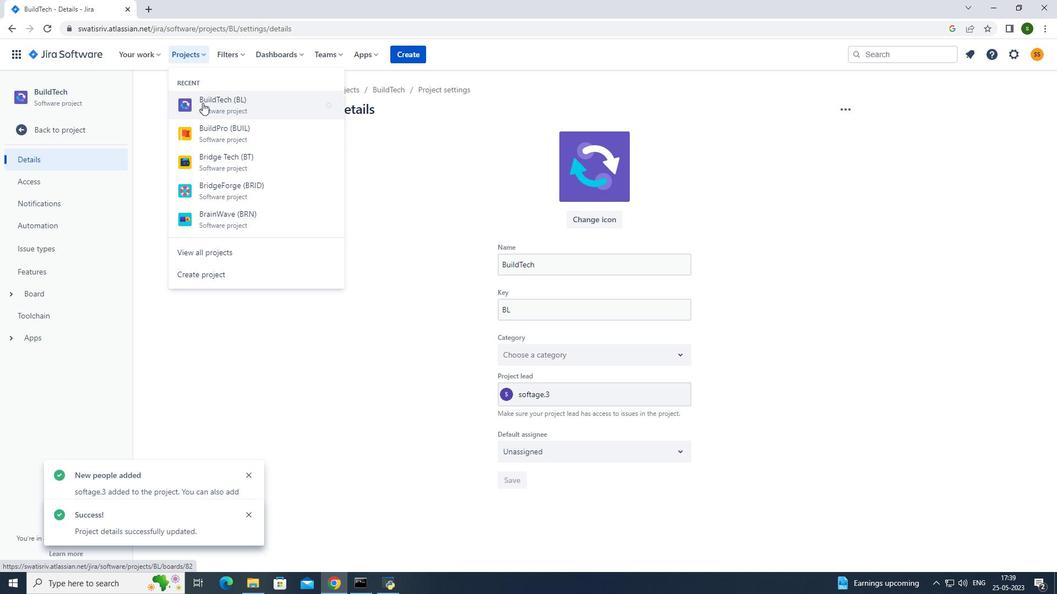 
Action: Mouse moved to (260, 149)
Screenshot: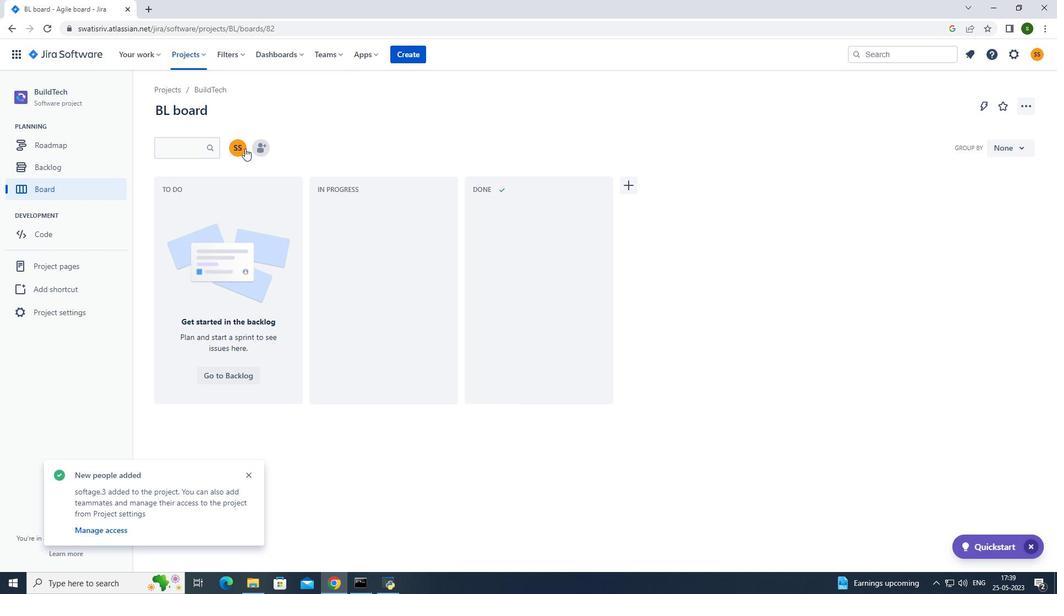 
Action: Mouse pressed left at (260, 149)
Screenshot: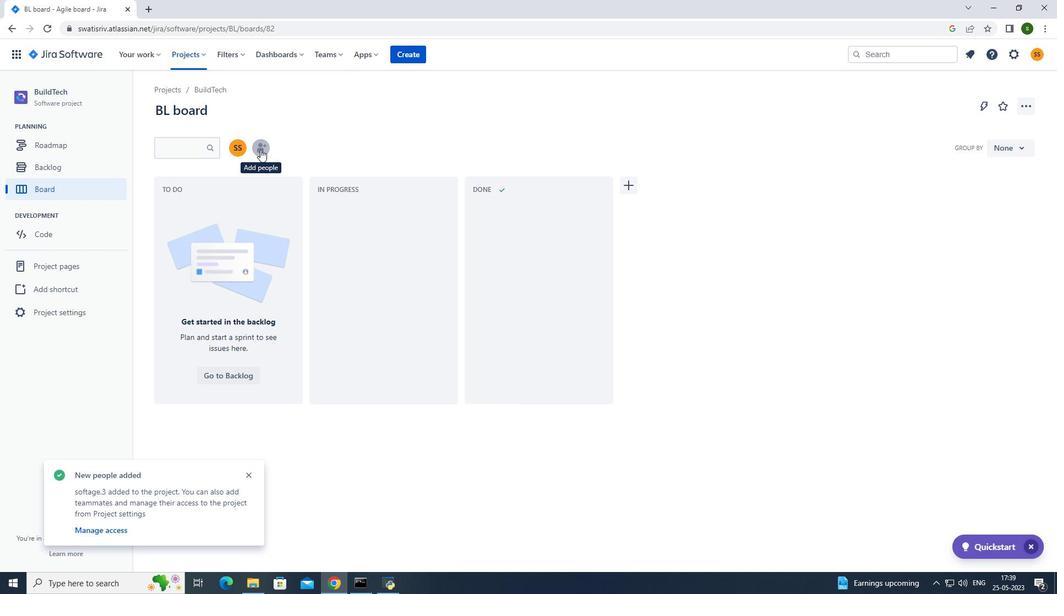 
Action: Mouse moved to (534, 118)
Screenshot: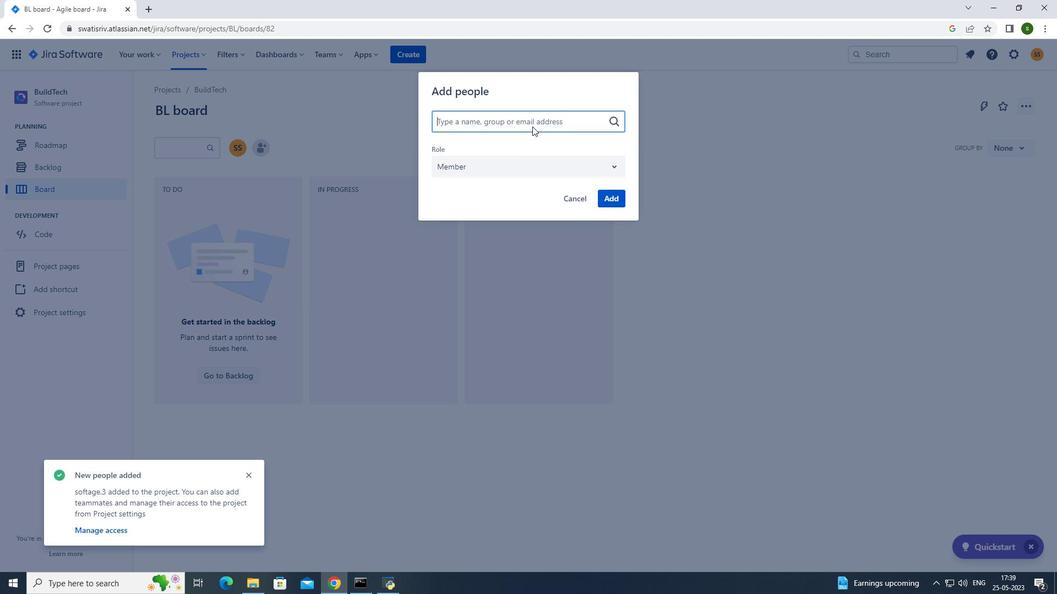 
Action: Key pressed <Key.caps_lock>S<Key.caps_lock><Key.backspace>softage.4<Key.shift>@softage.net
Screenshot: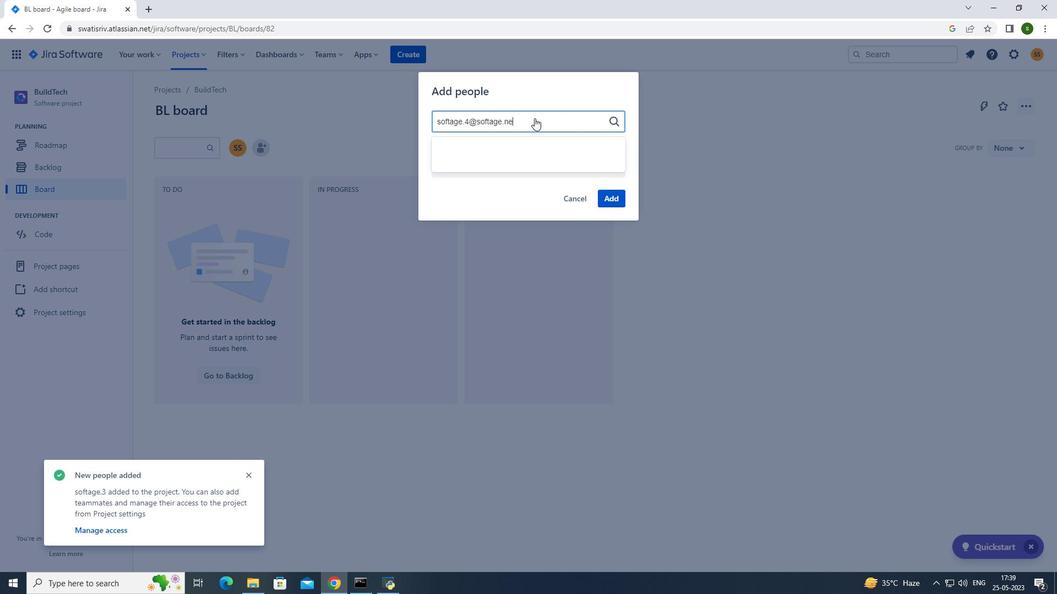 
Action: Mouse moved to (522, 148)
Screenshot: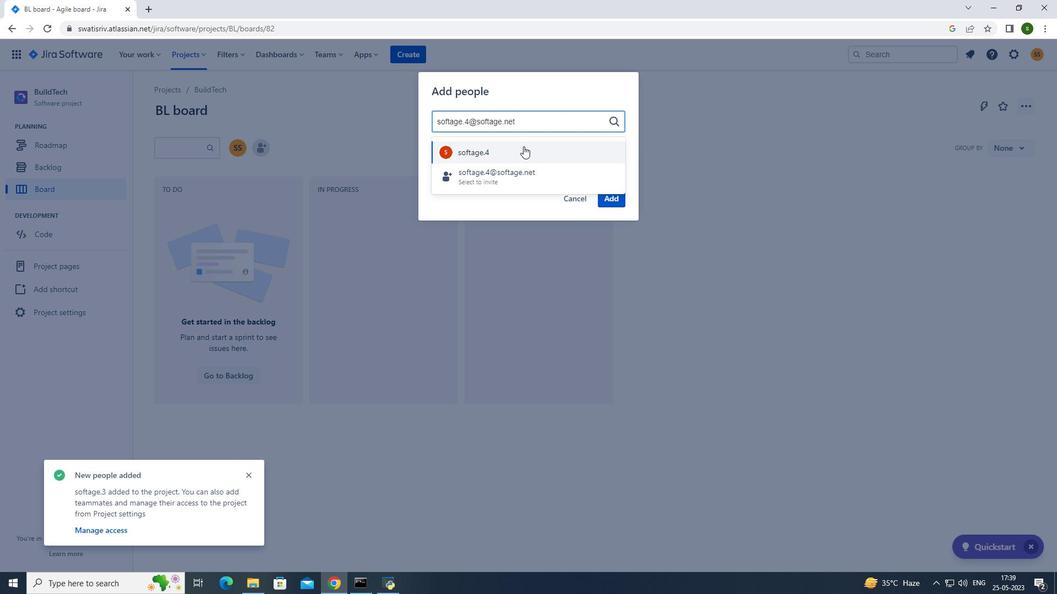 
Action: Mouse pressed left at (522, 148)
Screenshot: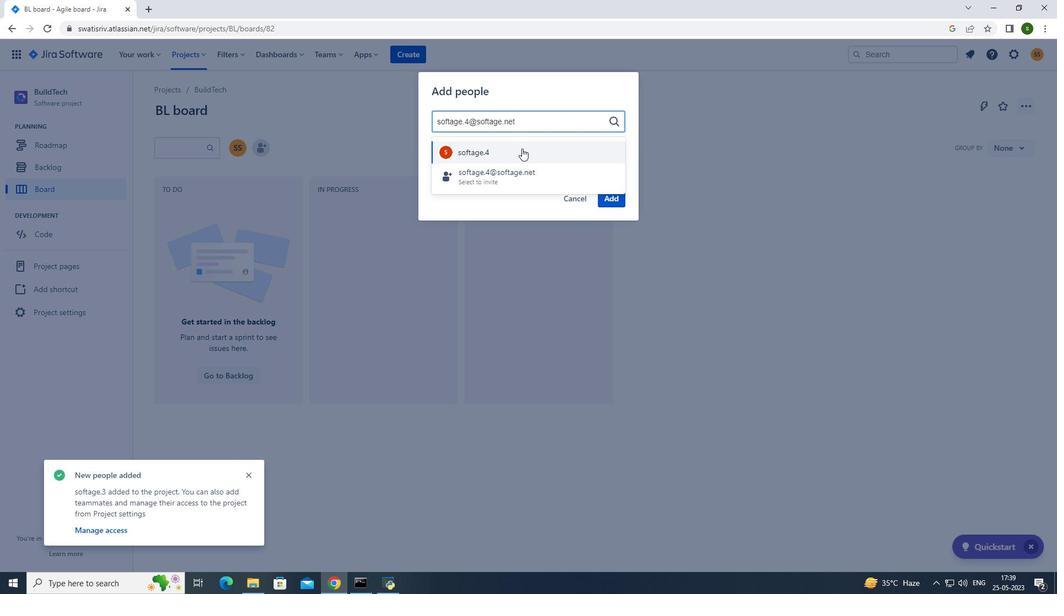 
Action: Mouse moved to (615, 201)
Screenshot: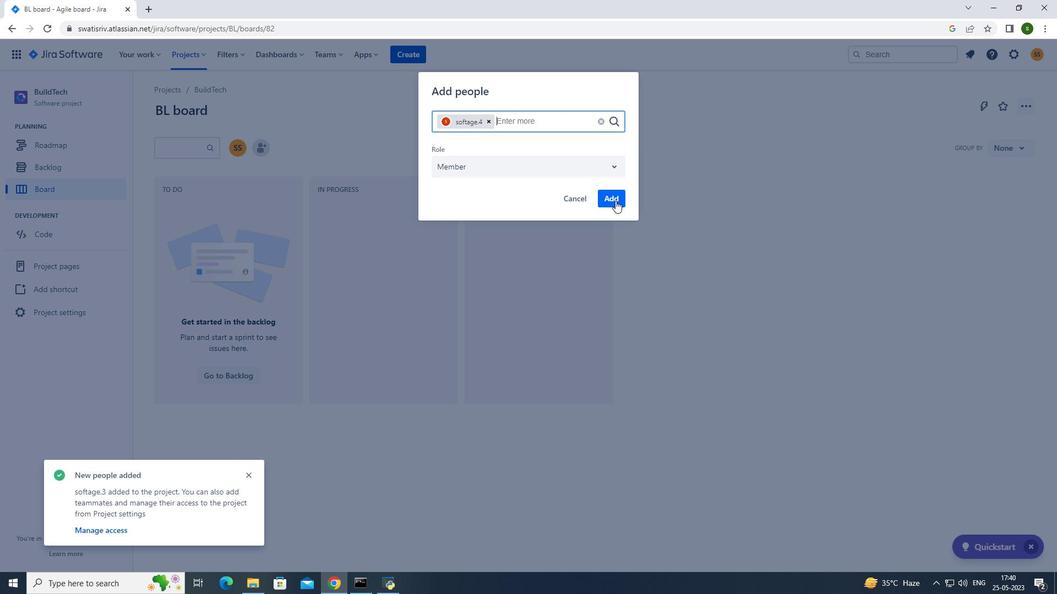 
Action: Mouse pressed left at (615, 201)
Screenshot: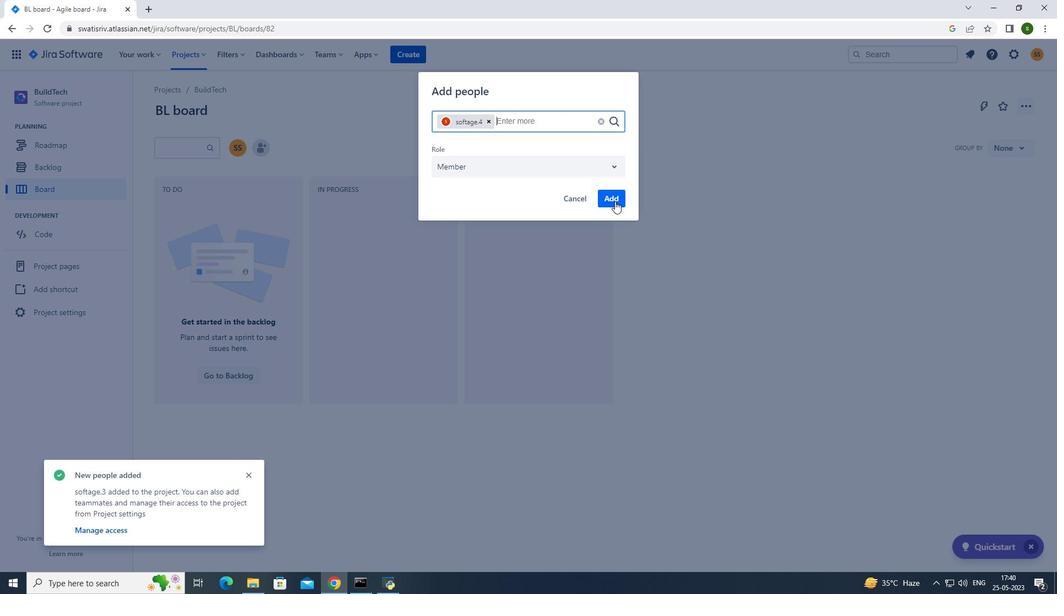 
Action: Mouse moved to (560, 145)
Screenshot: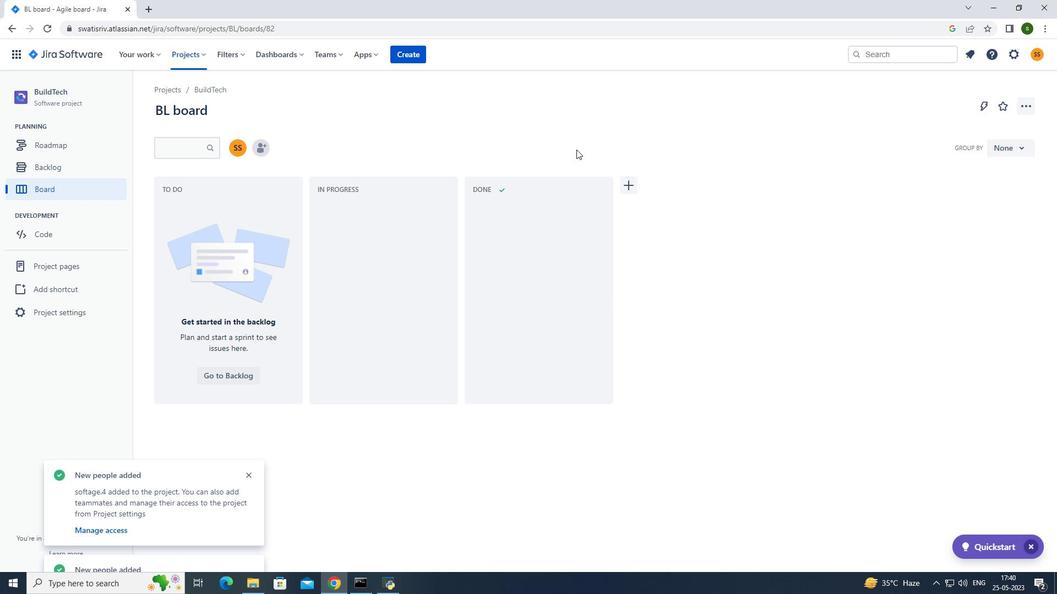 
